 Task: Check the percentage active listings of mountain view in the last 3 years.
Action: Mouse moved to (667, 155)
Screenshot: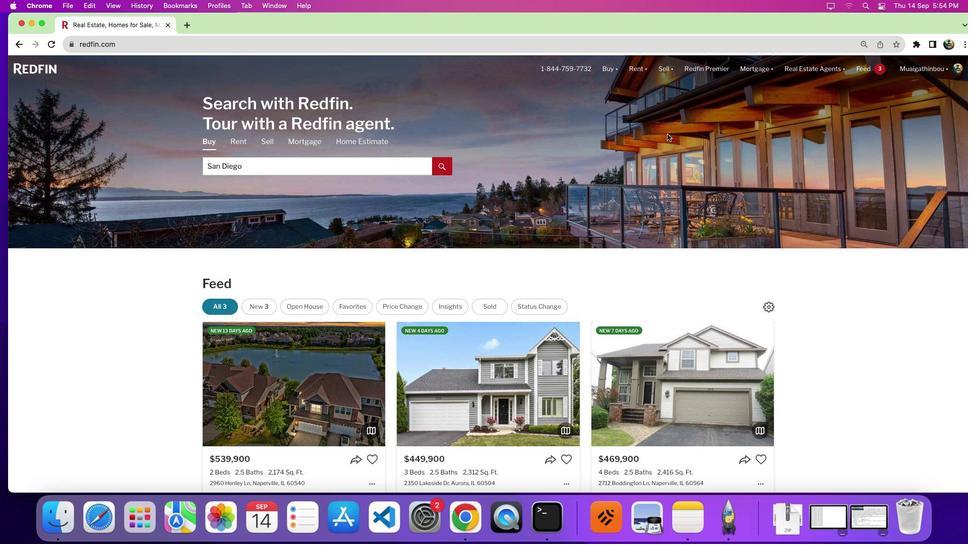 
Action: Mouse pressed left at (667, 155)
Screenshot: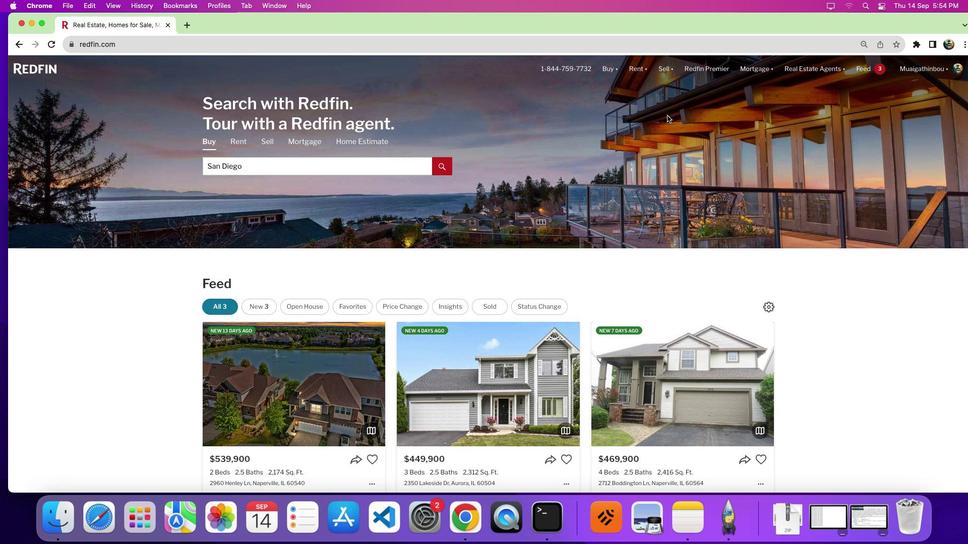 
Action: Mouse moved to (780, 171)
Screenshot: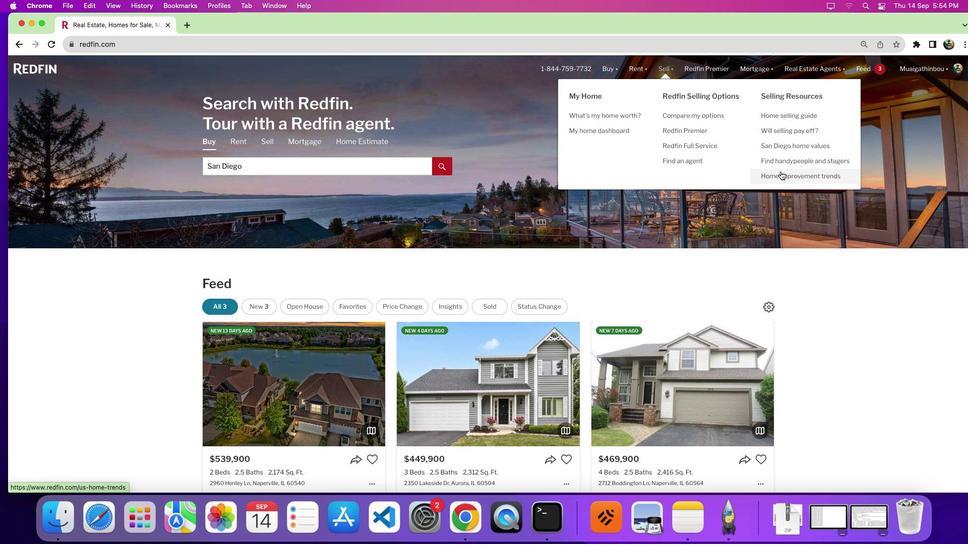 
Action: Mouse pressed left at (780, 171)
Screenshot: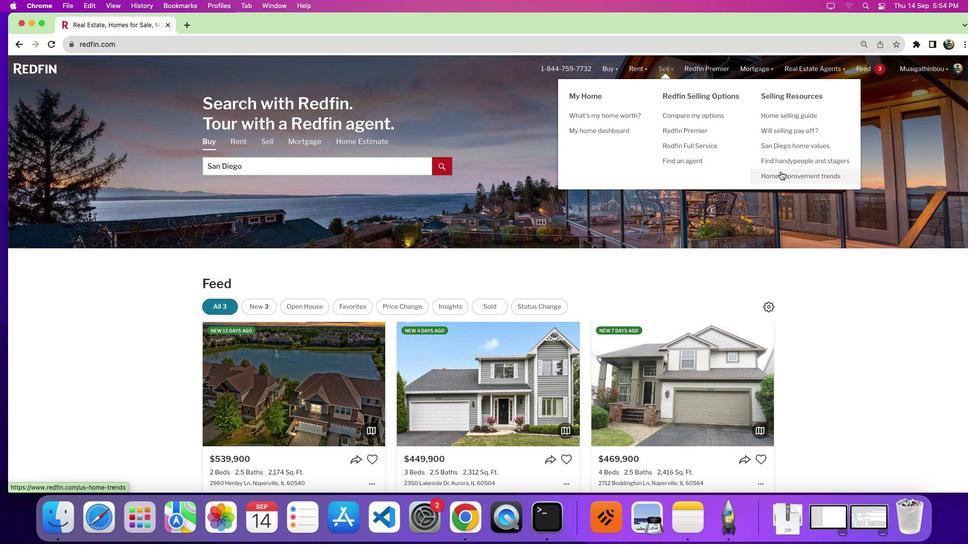 
Action: Mouse moved to (583, 261)
Screenshot: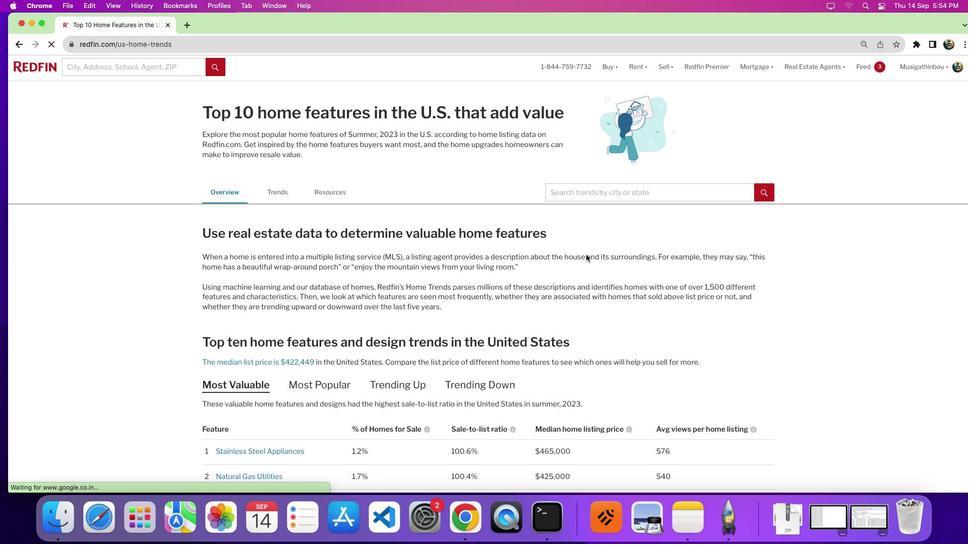 
Action: Mouse scrolled (583, 261) with delta (0, 0)
Screenshot: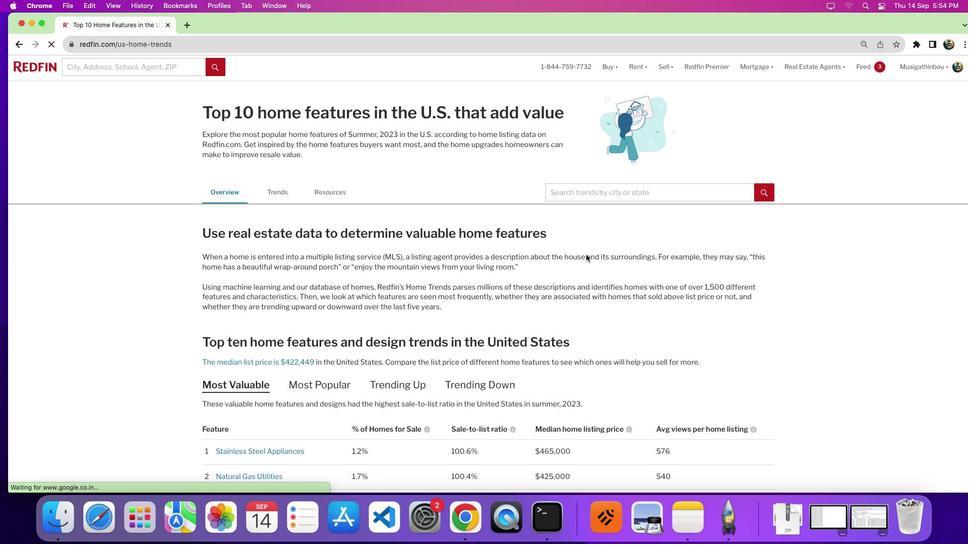 
Action: Mouse moved to (584, 257)
Screenshot: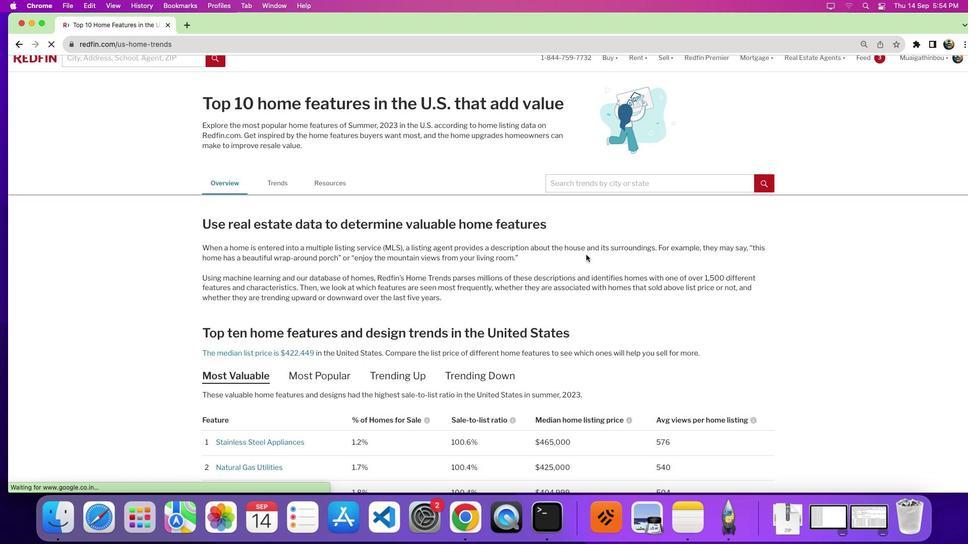 
Action: Mouse scrolled (584, 257) with delta (0, 0)
Screenshot: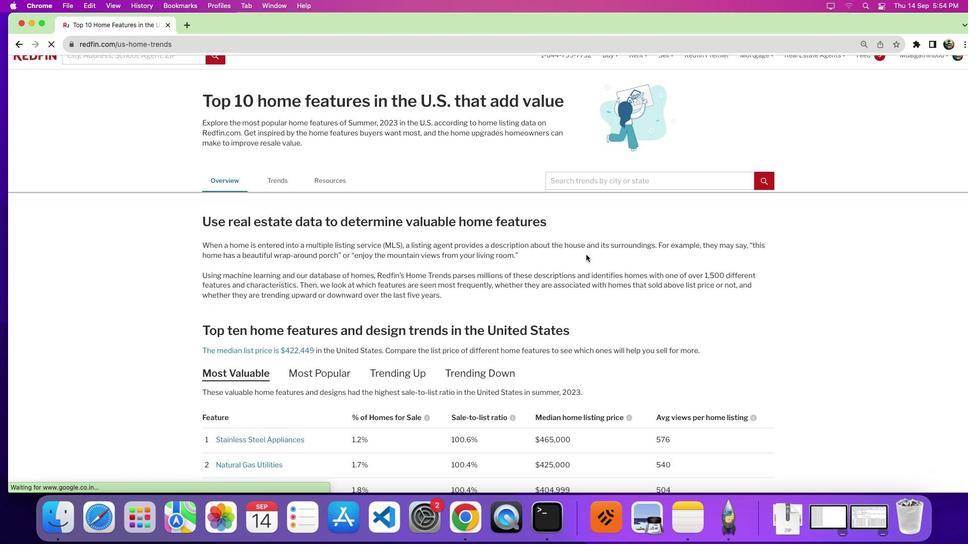 
Action: Mouse moved to (585, 255)
Screenshot: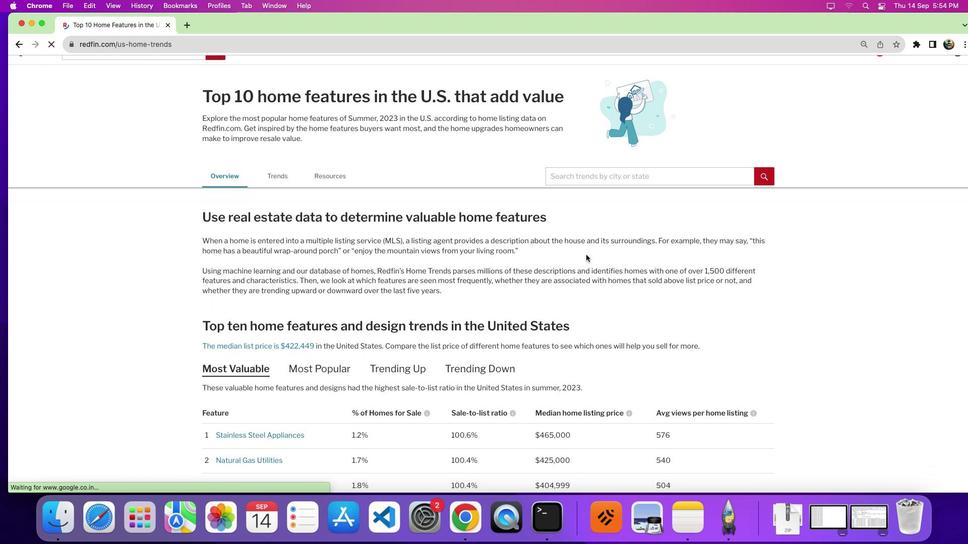 
Action: Mouse scrolled (585, 255) with delta (0, 0)
Screenshot: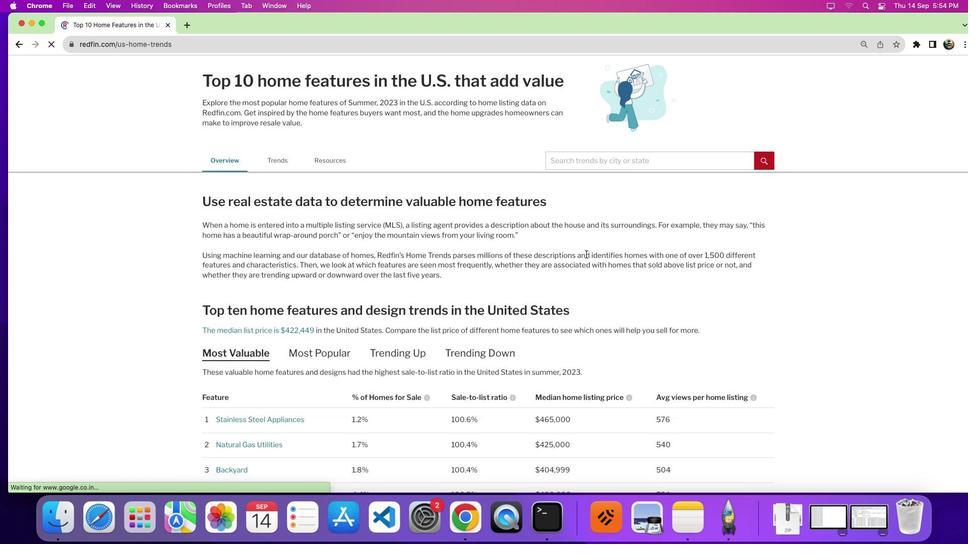
Action: Mouse scrolled (585, 255) with delta (0, 0)
Screenshot: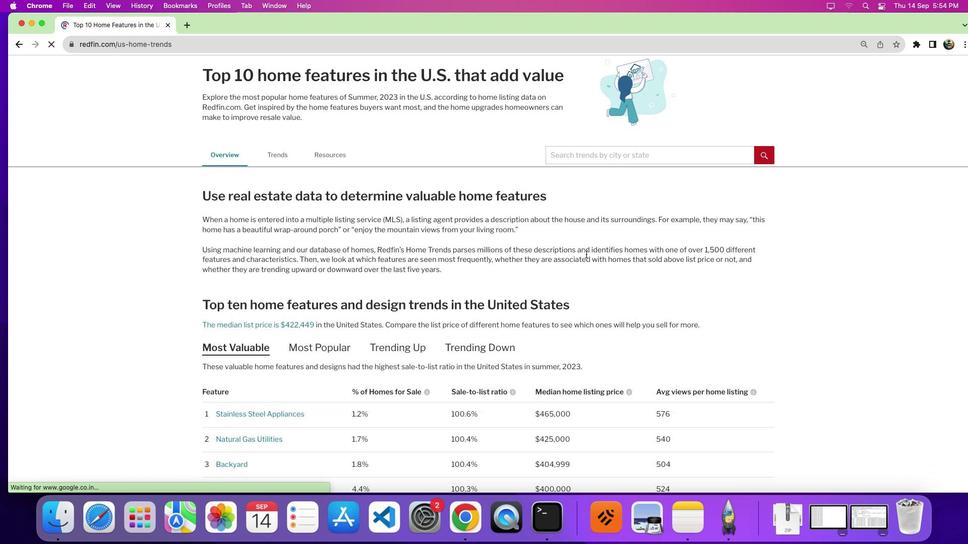 
Action: Mouse moved to (586, 254)
Screenshot: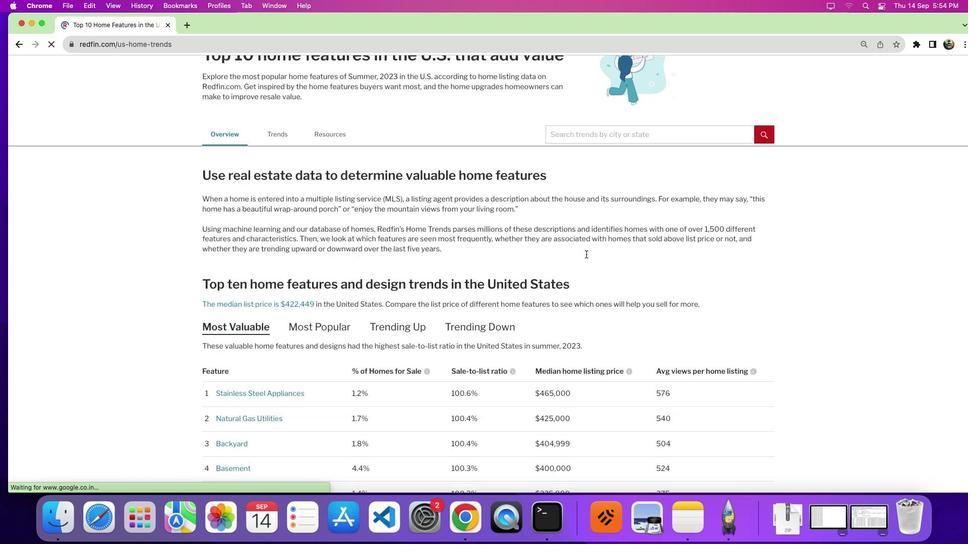 
Action: Mouse scrolled (586, 254) with delta (0, -2)
Screenshot: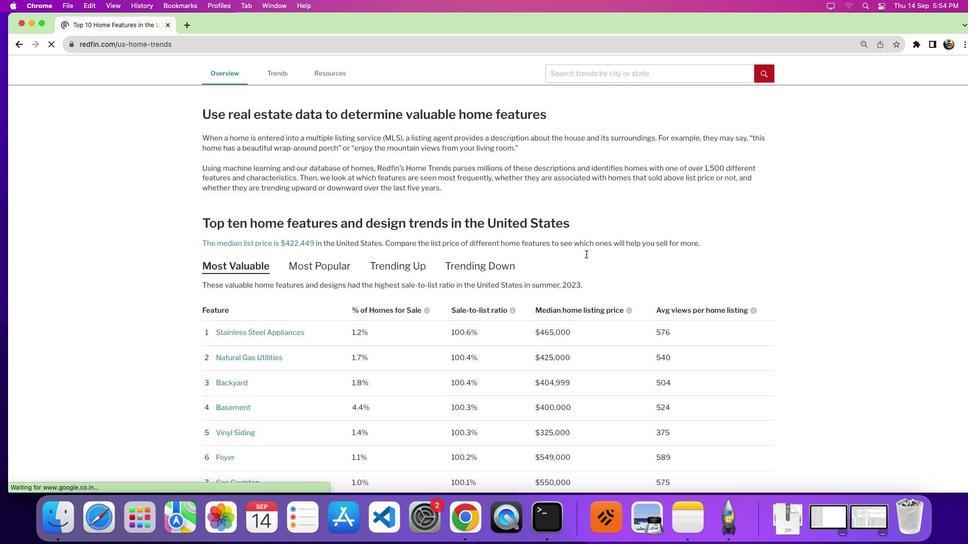 
Action: Mouse scrolled (586, 254) with delta (0, 0)
Screenshot: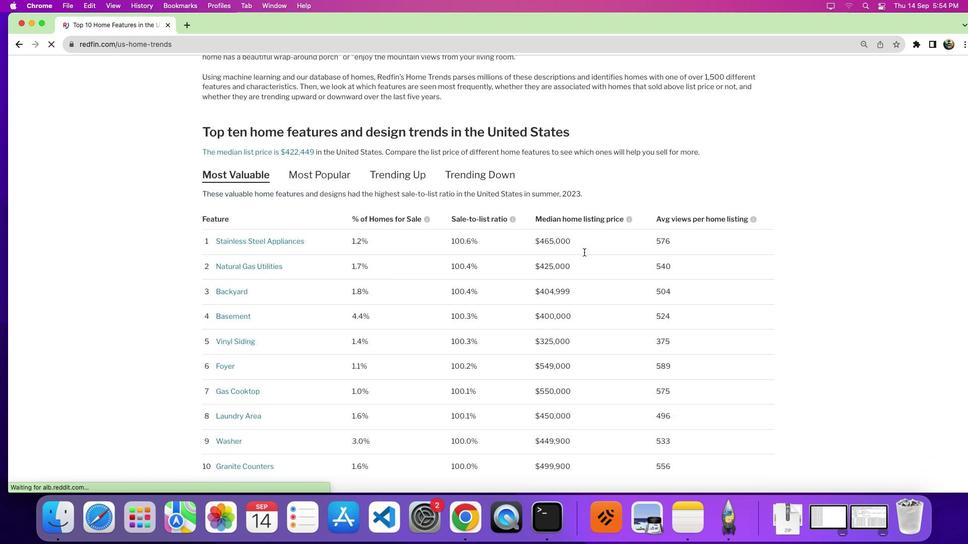 
Action: Mouse scrolled (586, 254) with delta (0, 0)
Screenshot: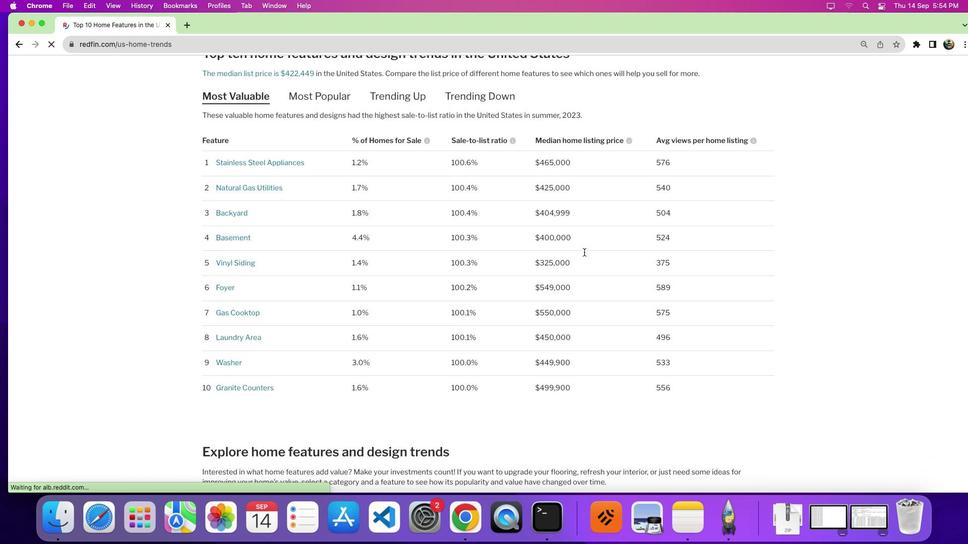
Action: Mouse moved to (585, 254)
Screenshot: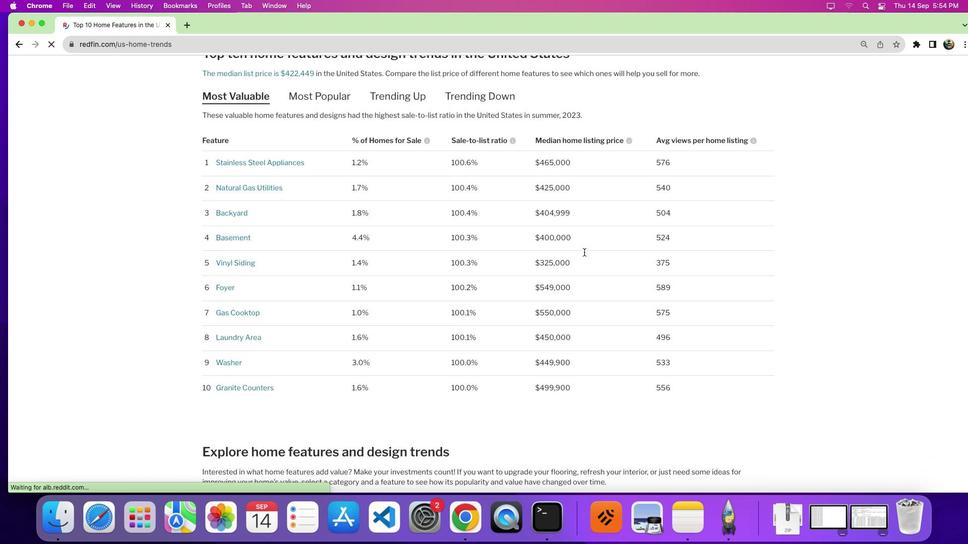 
Action: Mouse scrolled (585, 254) with delta (0, -3)
Screenshot: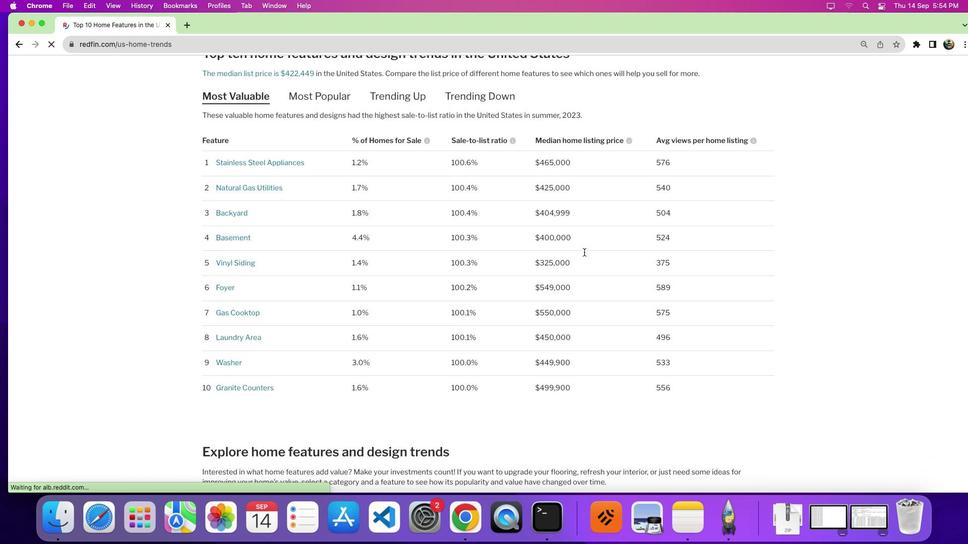 
Action: Mouse moved to (583, 252)
Screenshot: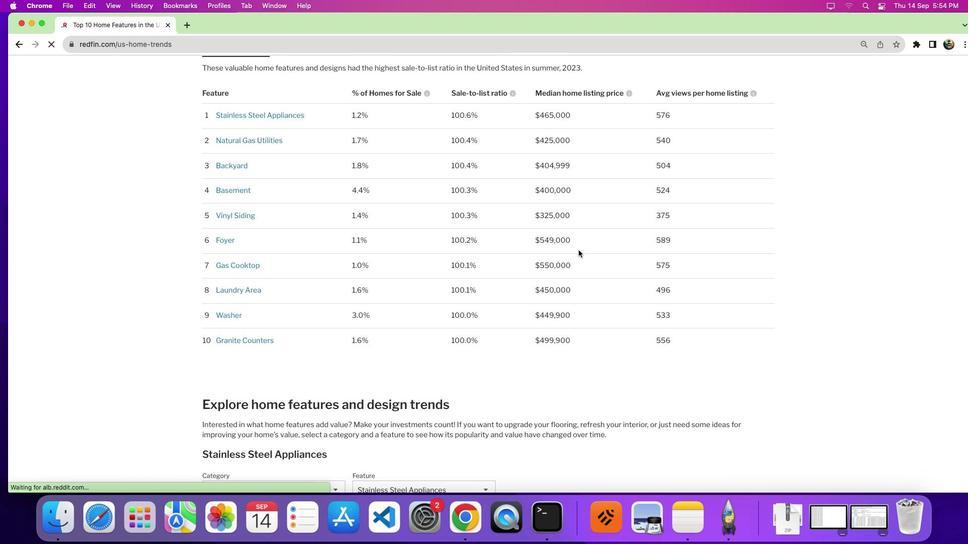 
Action: Mouse scrolled (583, 252) with delta (0, 0)
Screenshot: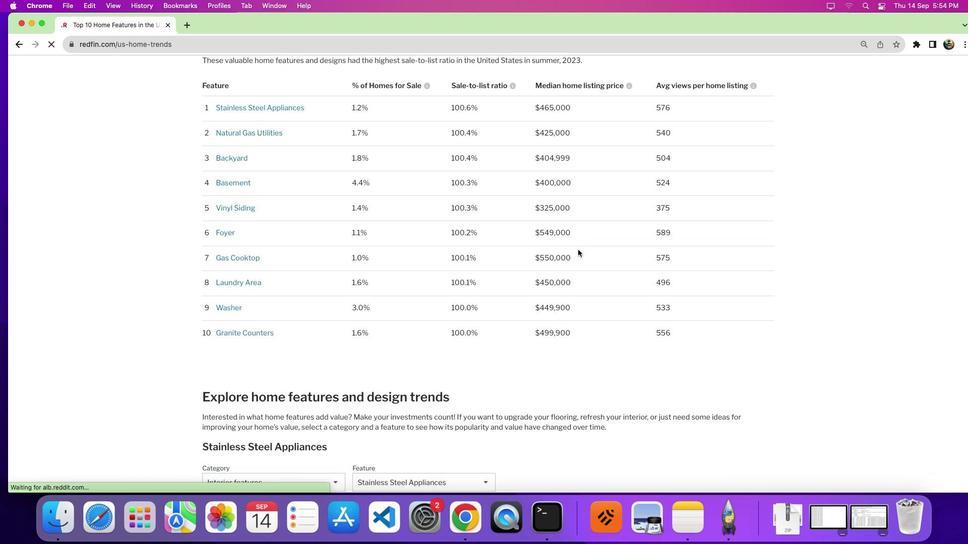 
Action: Mouse moved to (583, 251)
Screenshot: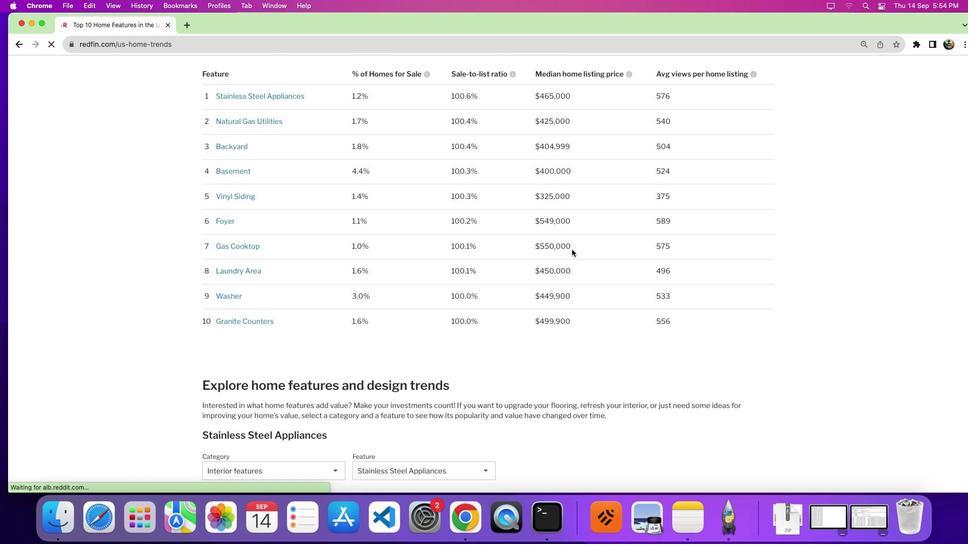 
Action: Mouse scrolled (583, 251) with delta (0, 0)
Screenshot: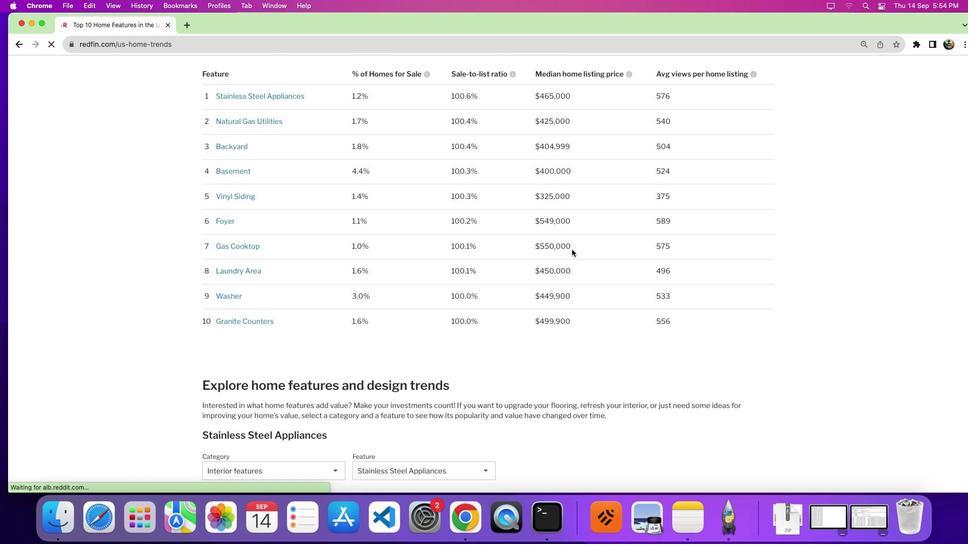 
Action: Mouse moved to (578, 250)
Screenshot: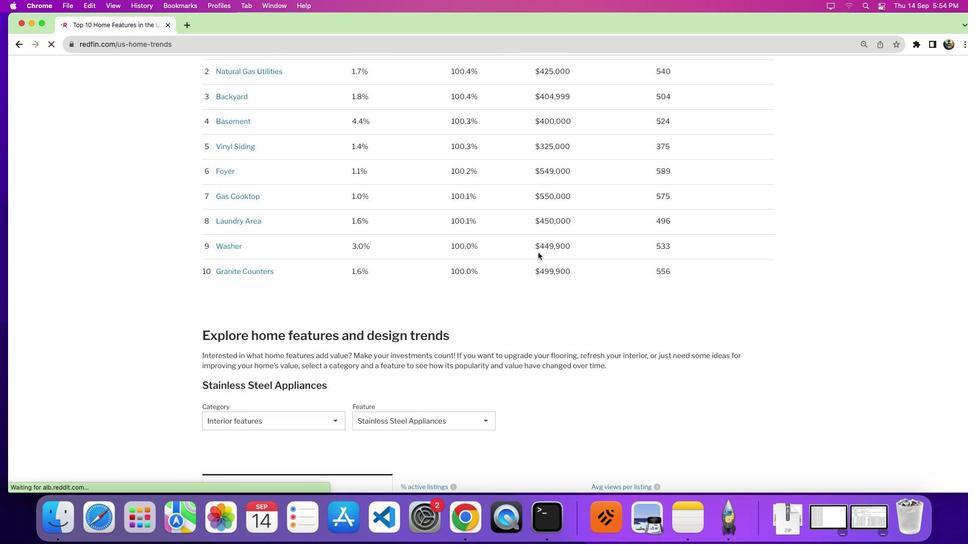 
Action: Mouse scrolled (578, 250) with delta (0, -1)
Screenshot: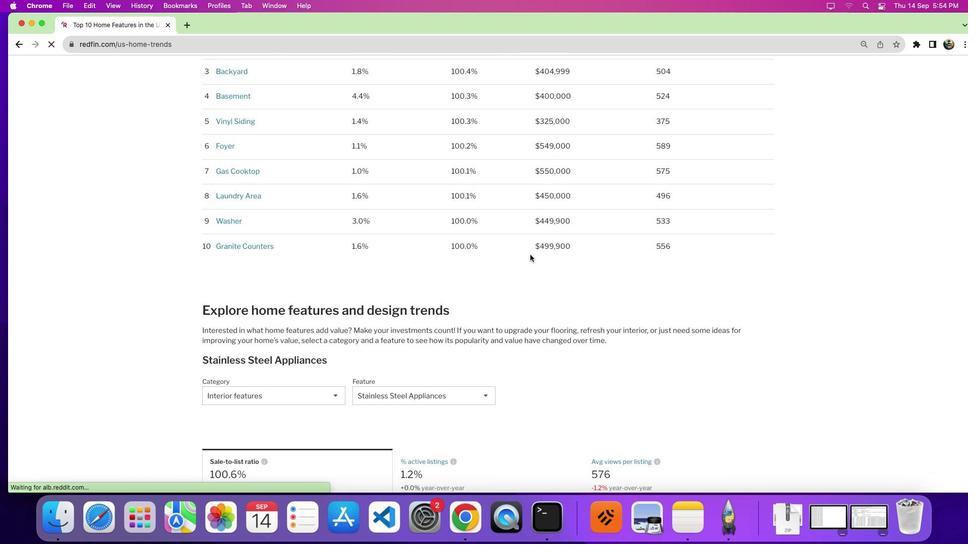 
Action: Mouse moved to (520, 257)
Screenshot: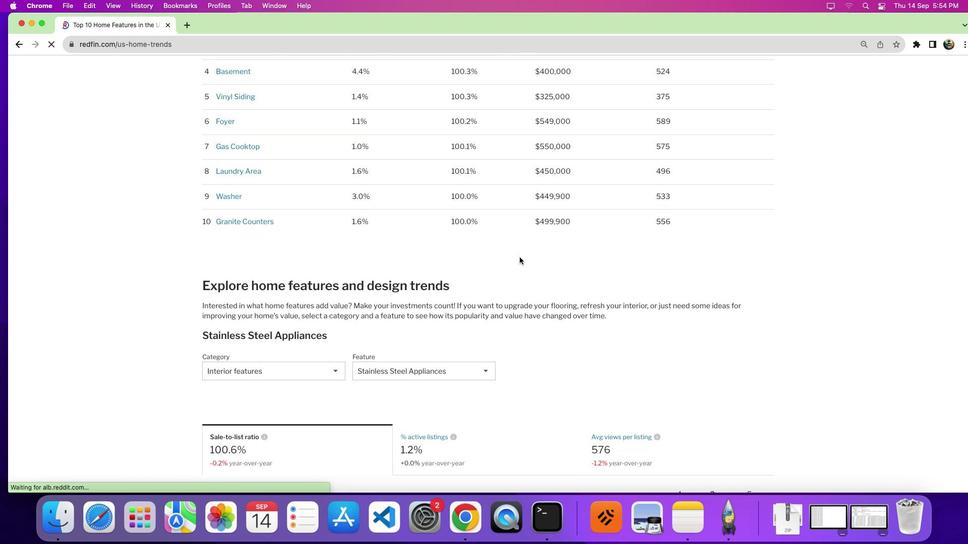 
Action: Mouse scrolled (520, 257) with delta (0, 0)
Screenshot: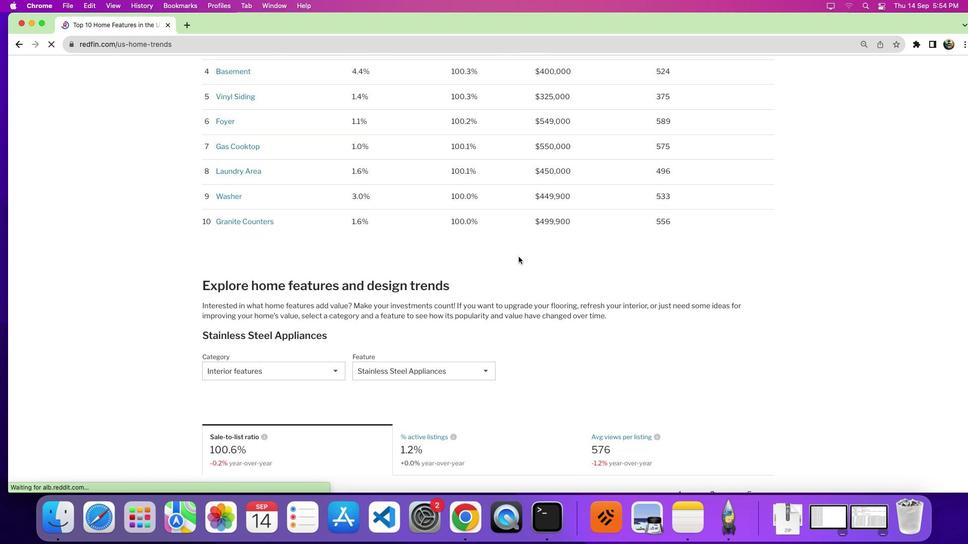 
Action: Mouse scrolled (520, 257) with delta (0, 0)
Screenshot: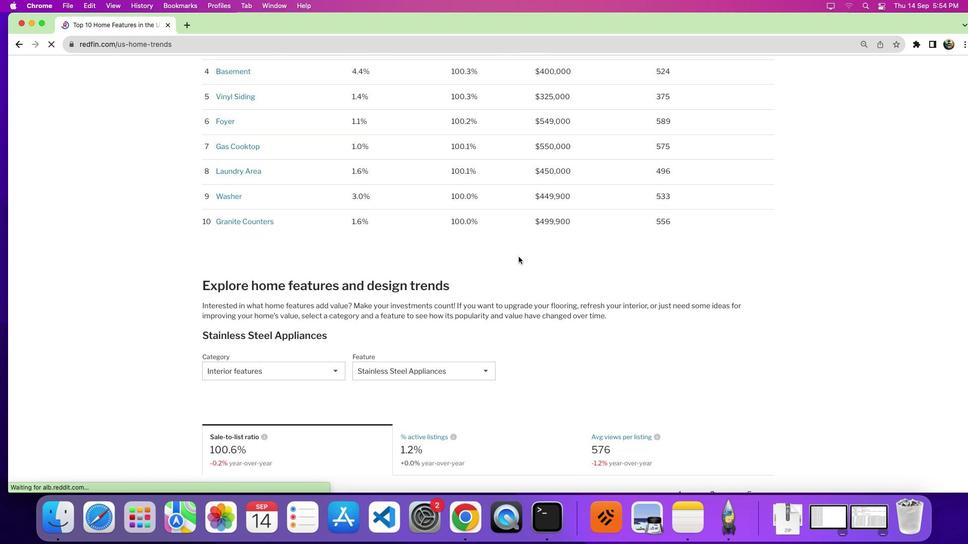 
Action: Mouse moved to (520, 257)
Screenshot: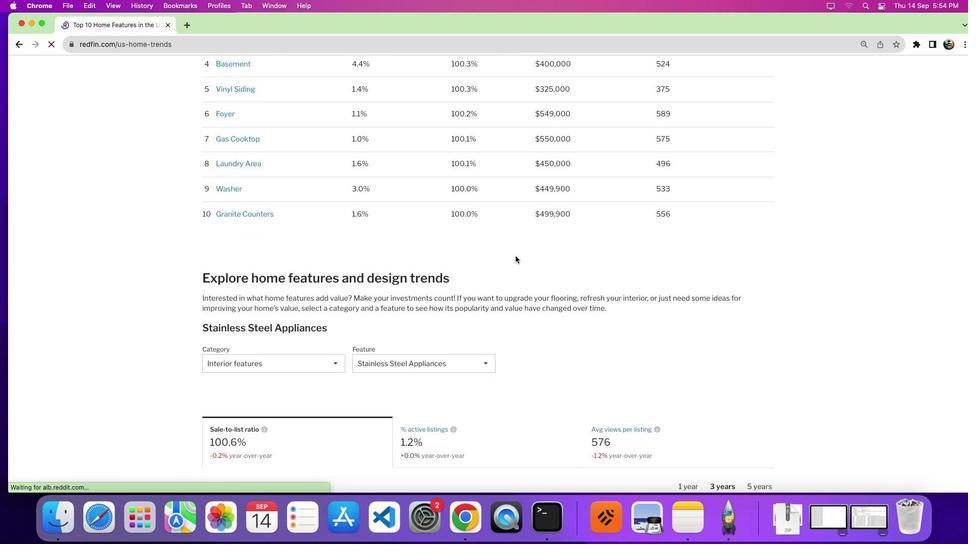 
Action: Mouse scrolled (520, 257) with delta (0, -2)
Screenshot: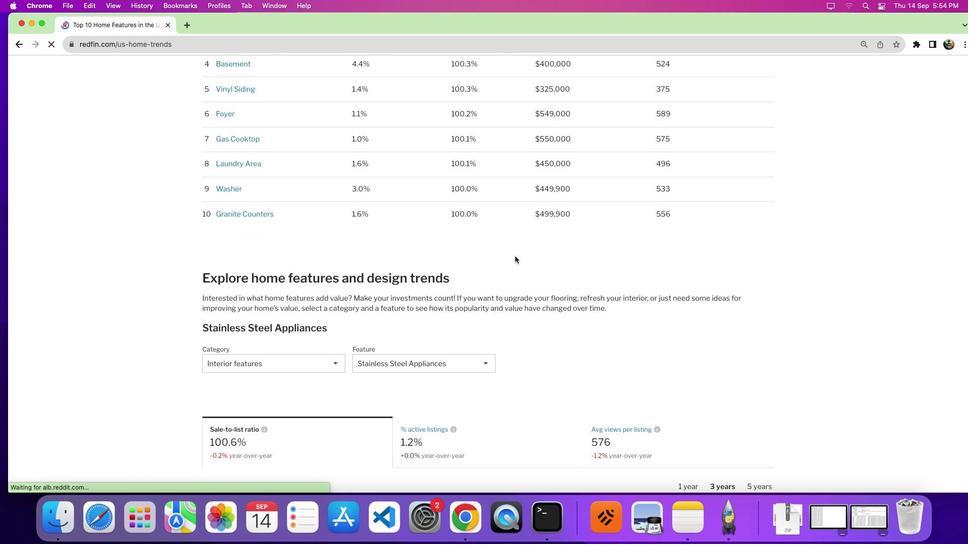
Action: Mouse moved to (312, 230)
Screenshot: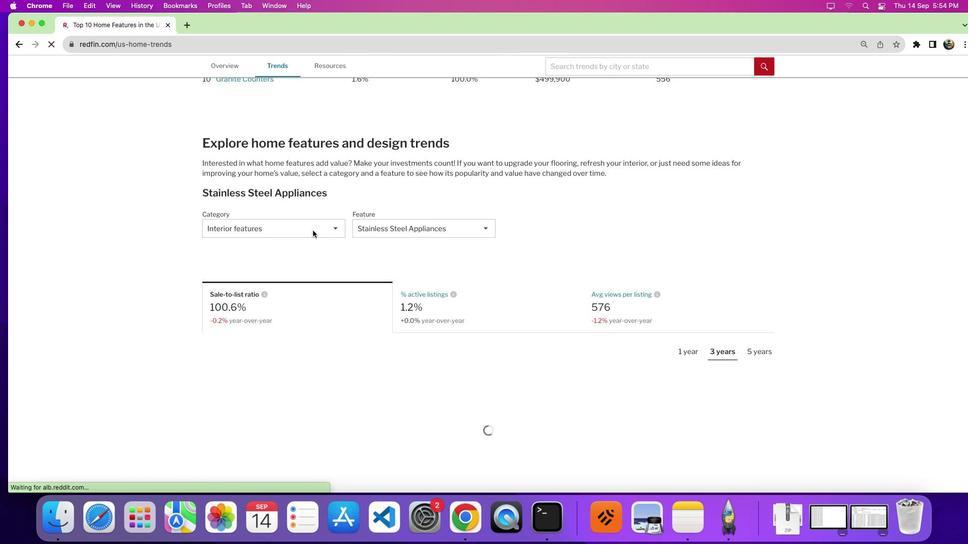 
Action: Mouse pressed left at (312, 230)
Screenshot: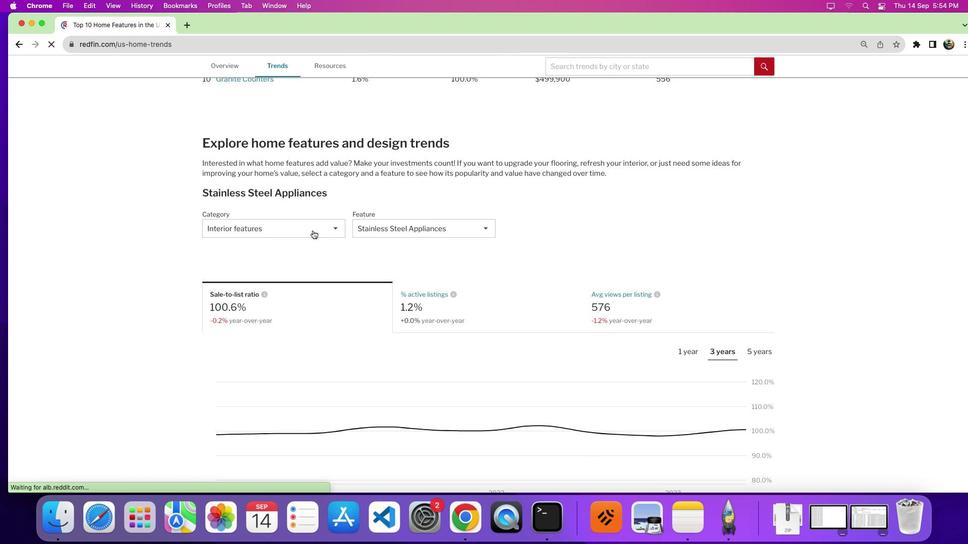 
Action: Mouse moved to (314, 244)
Screenshot: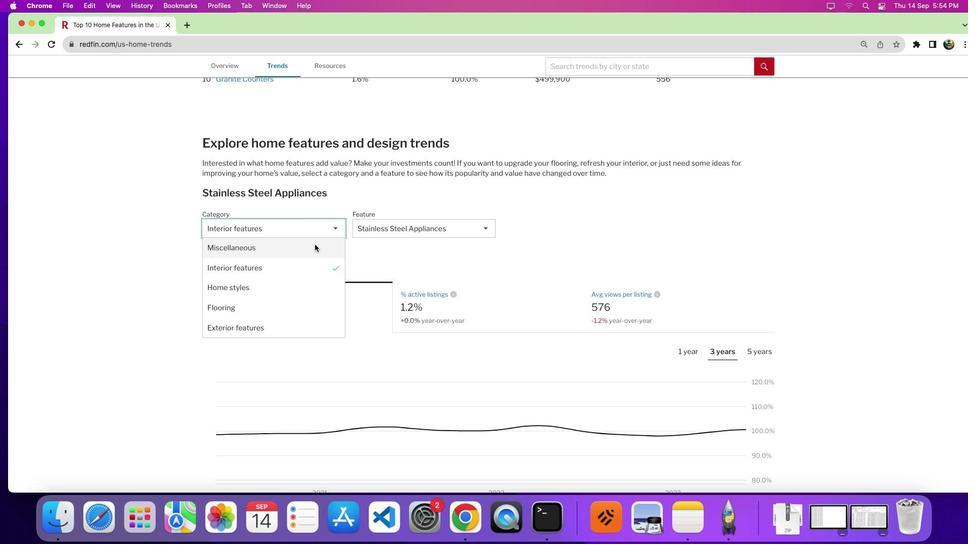 
Action: Mouse pressed left at (314, 244)
Screenshot: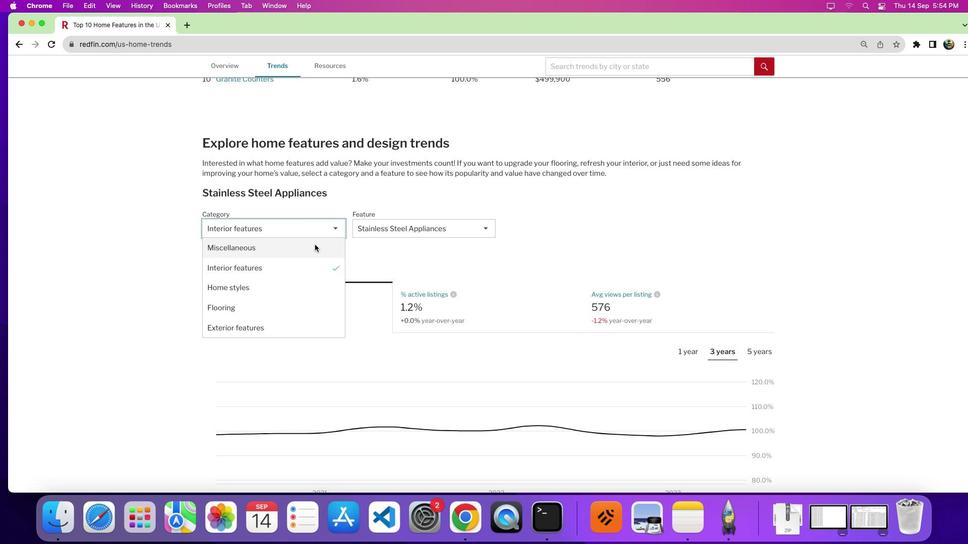 
Action: Mouse moved to (382, 226)
Screenshot: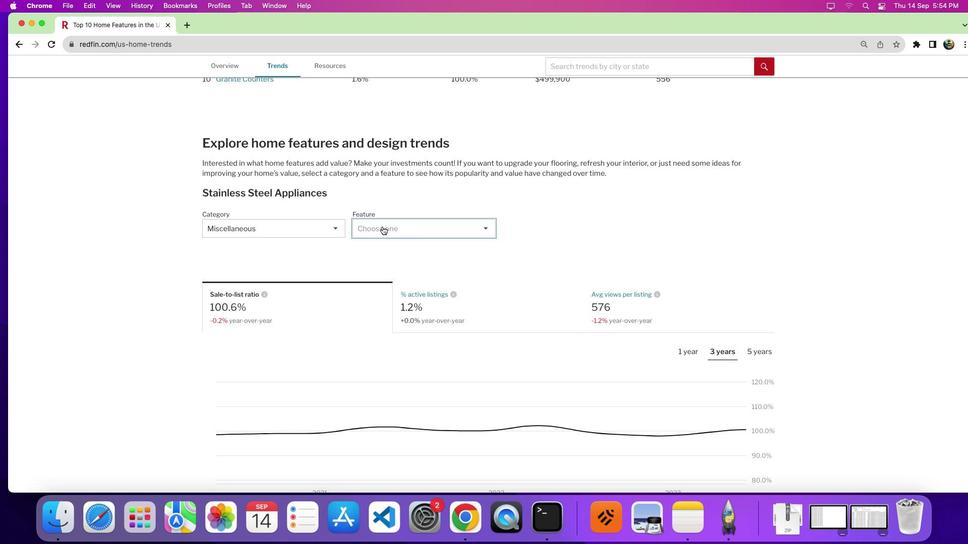 
Action: Mouse pressed left at (382, 226)
Screenshot: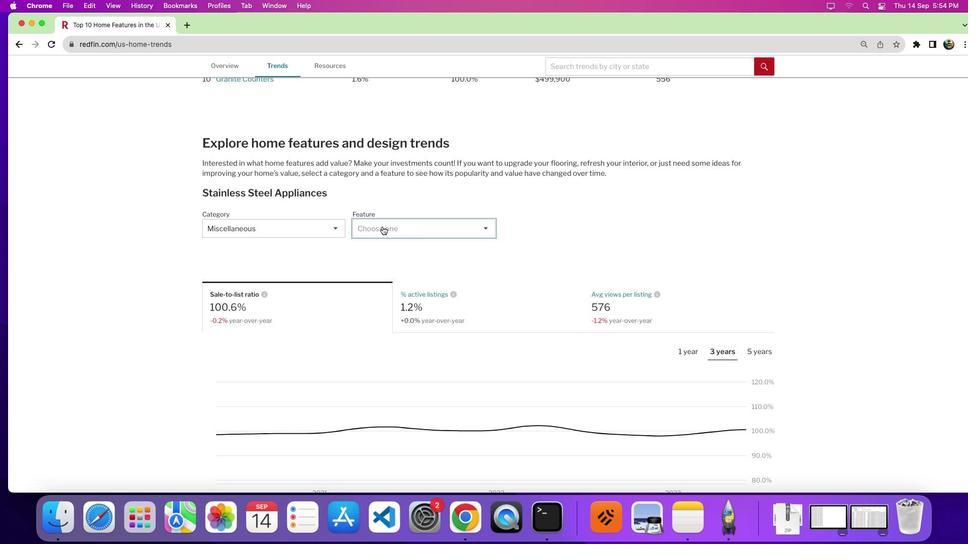 
Action: Mouse moved to (418, 305)
Screenshot: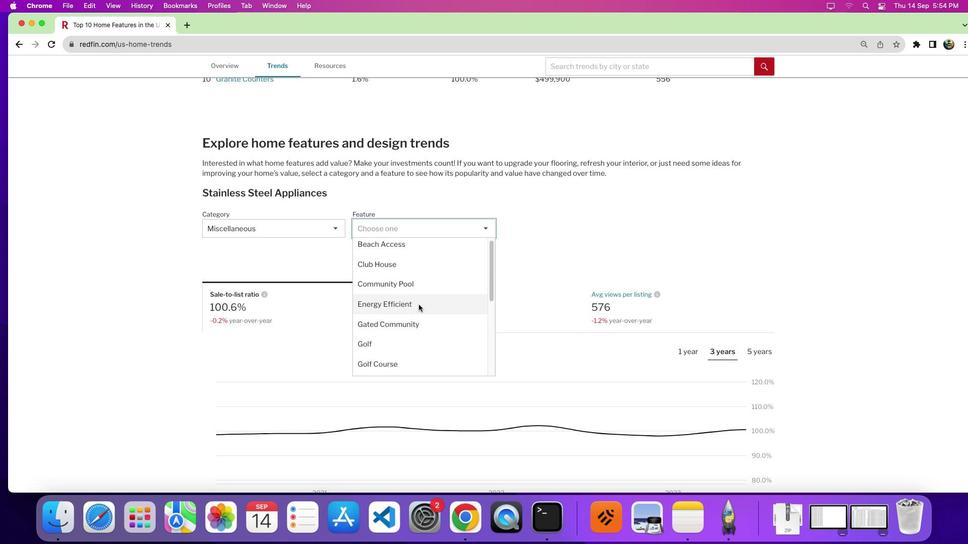 
Action: Mouse scrolled (418, 305) with delta (0, 0)
Screenshot: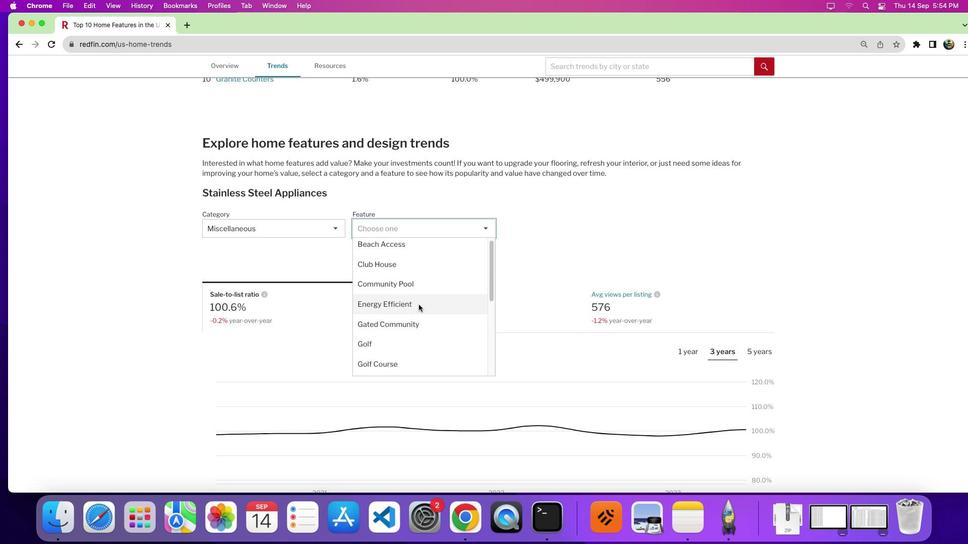 
Action: Mouse scrolled (418, 305) with delta (0, 0)
Screenshot: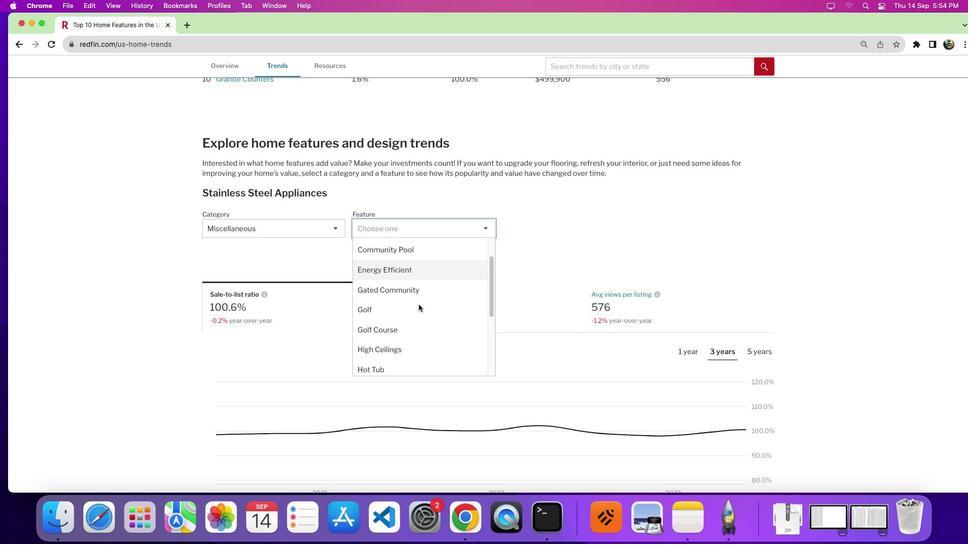 
Action: Mouse moved to (418, 304)
Screenshot: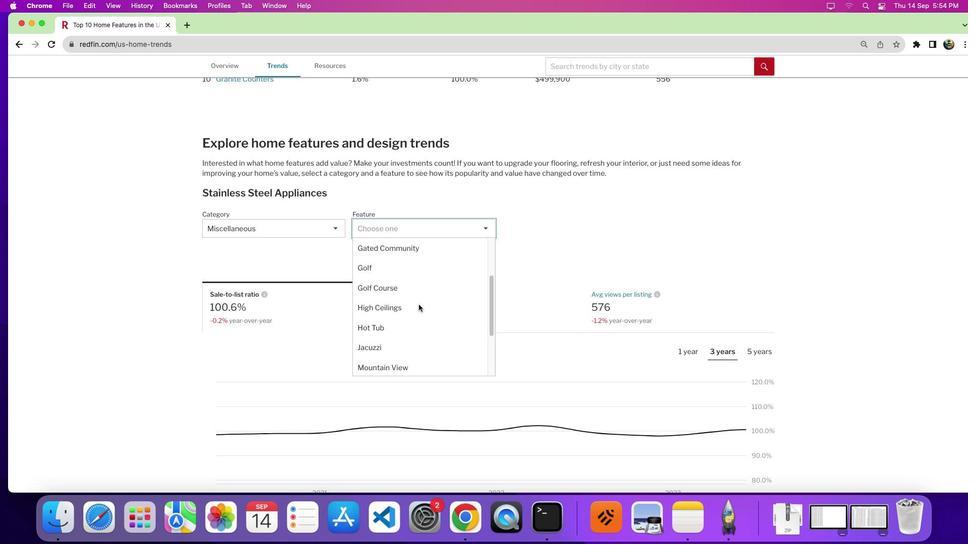 
Action: Mouse scrolled (418, 304) with delta (0, -2)
Screenshot: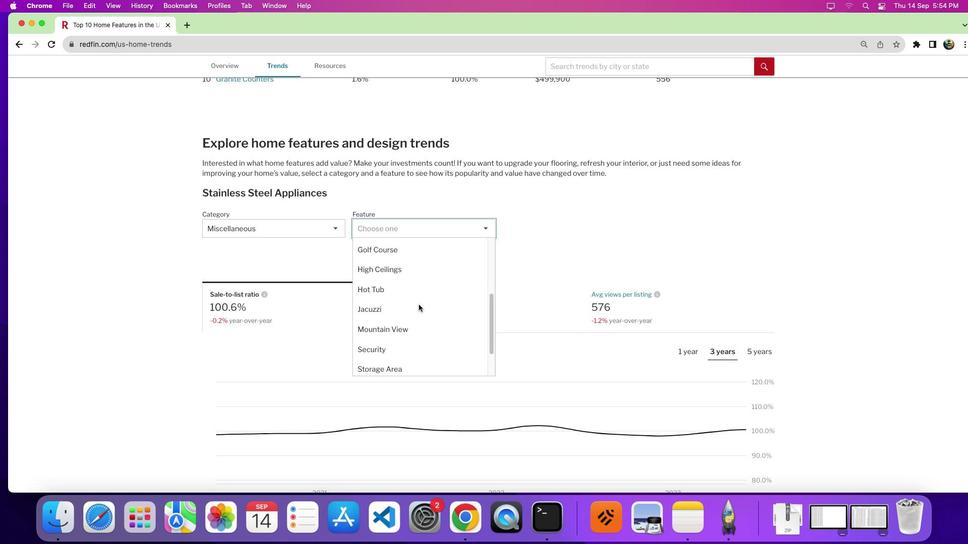 
Action: Mouse moved to (421, 304)
Screenshot: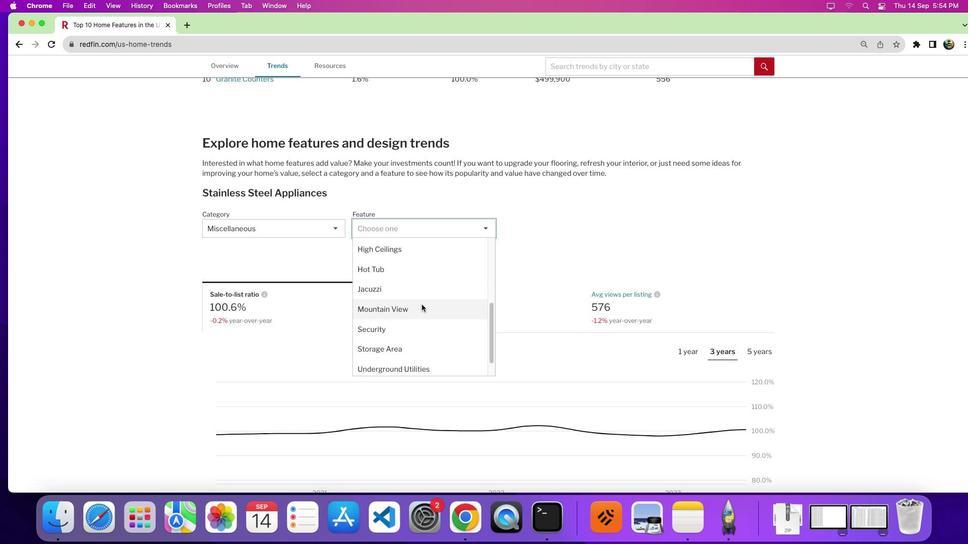 
Action: Mouse scrolled (421, 304) with delta (0, 0)
Screenshot: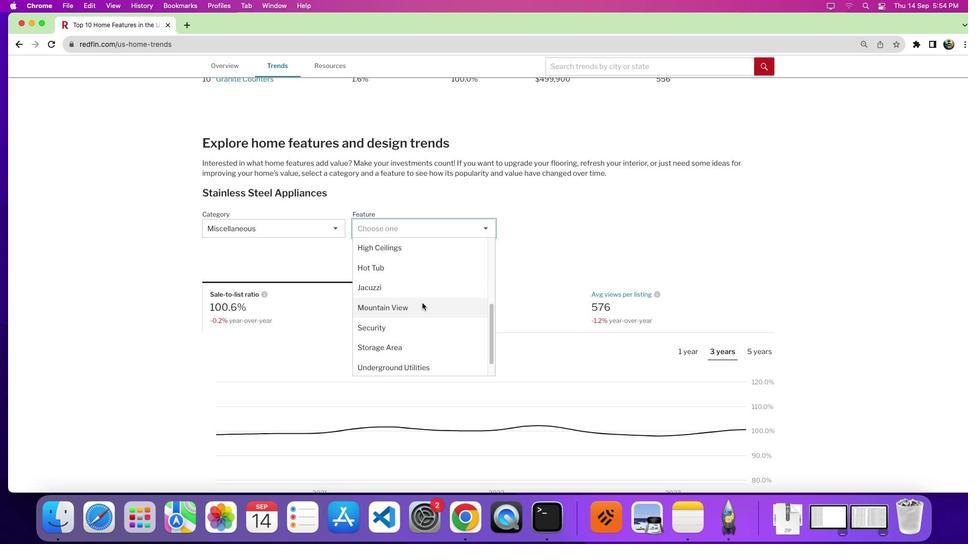 
Action: Mouse moved to (422, 300)
Screenshot: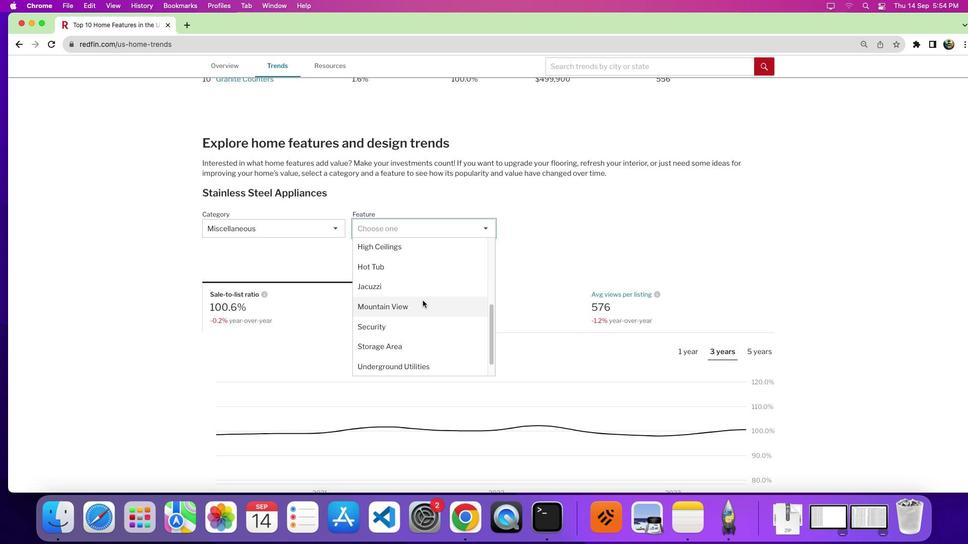 
Action: Mouse scrolled (422, 300) with delta (0, 0)
Screenshot: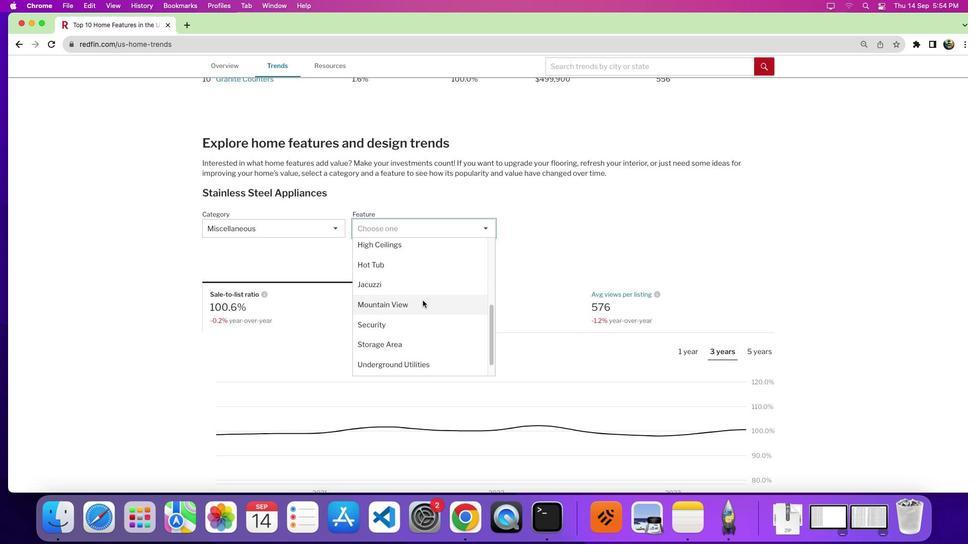 
Action: Mouse scrolled (422, 300) with delta (0, 0)
Screenshot: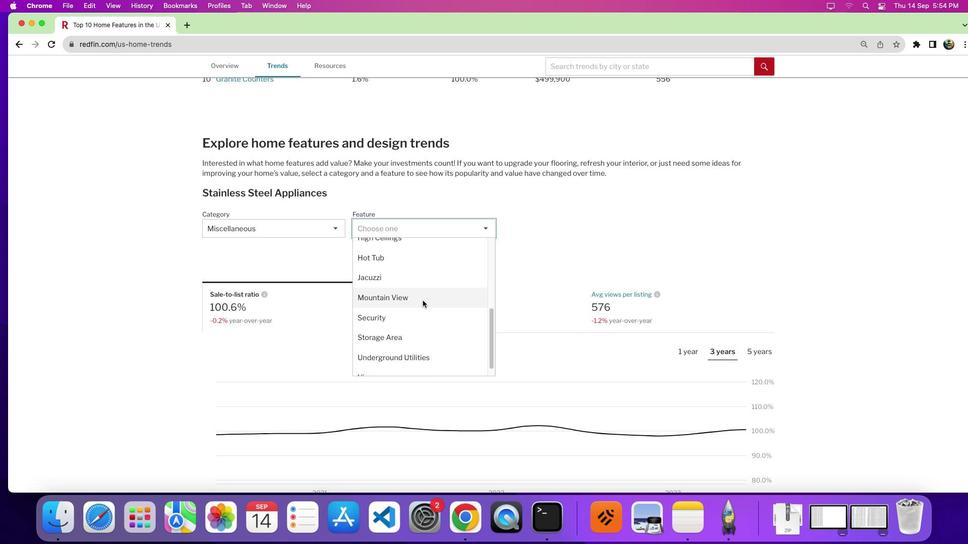 
Action: Mouse moved to (423, 299)
Screenshot: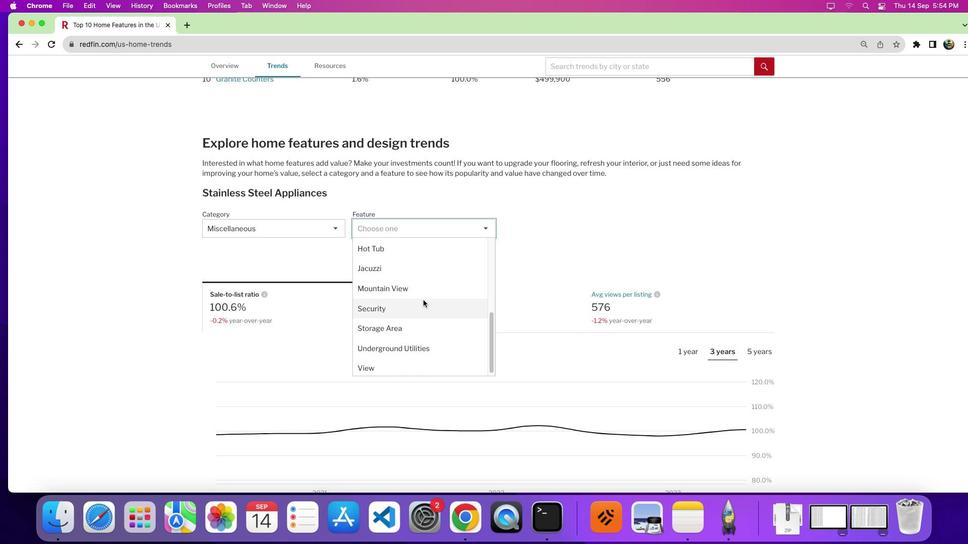 
Action: Mouse scrolled (423, 299) with delta (0, 0)
Screenshot: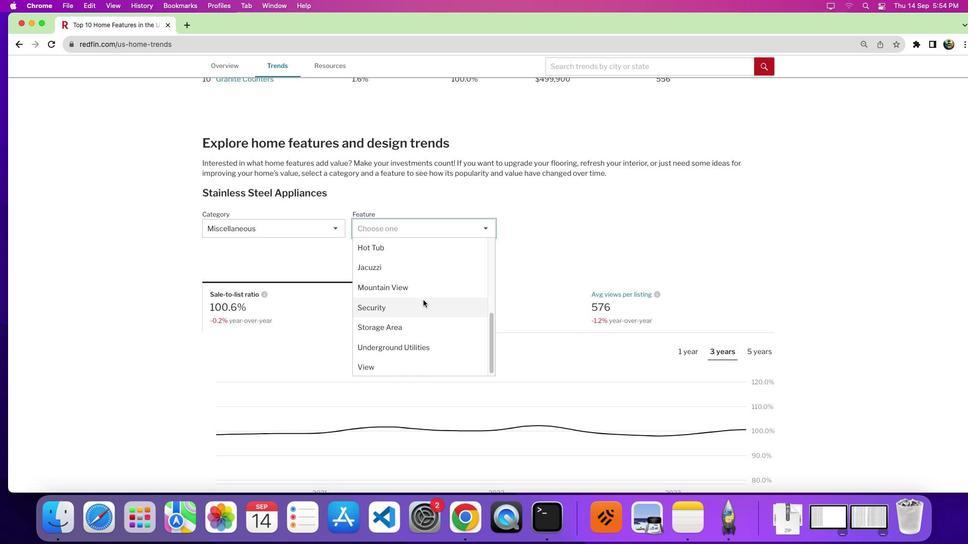 
Action: Mouse scrolled (423, 299) with delta (0, 0)
Screenshot: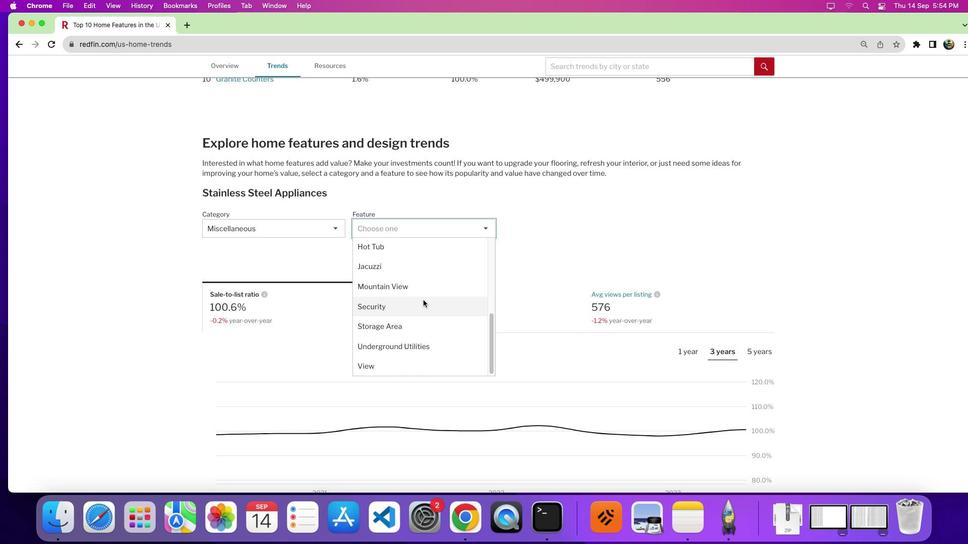 
Action: Mouse scrolled (423, 299) with delta (0, 0)
Screenshot: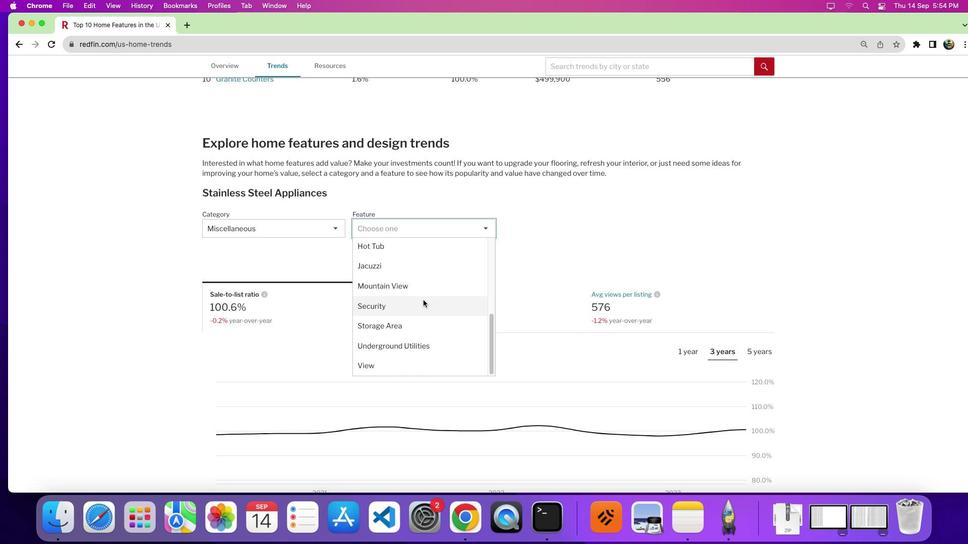 
Action: Mouse scrolled (423, 299) with delta (0, 0)
Screenshot: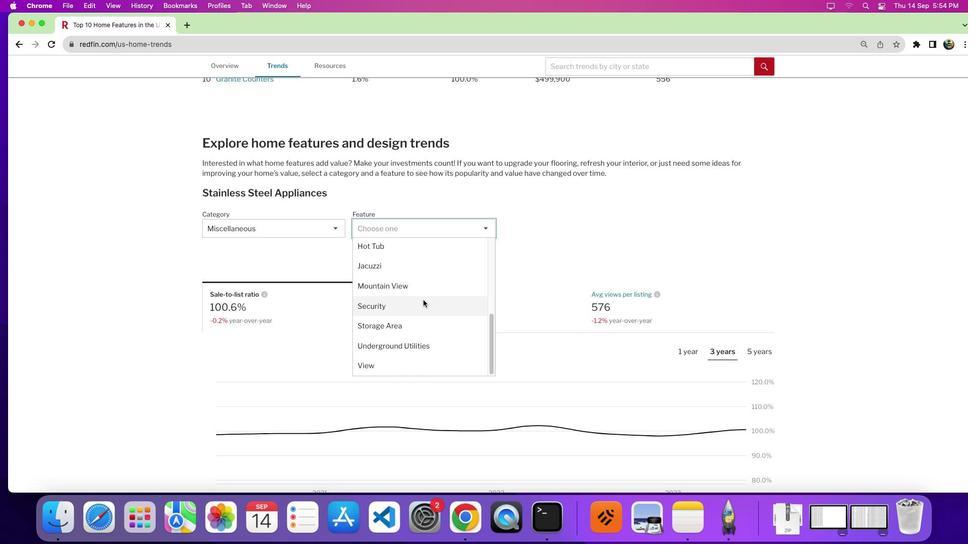 
Action: Mouse moved to (426, 301)
Screenshot: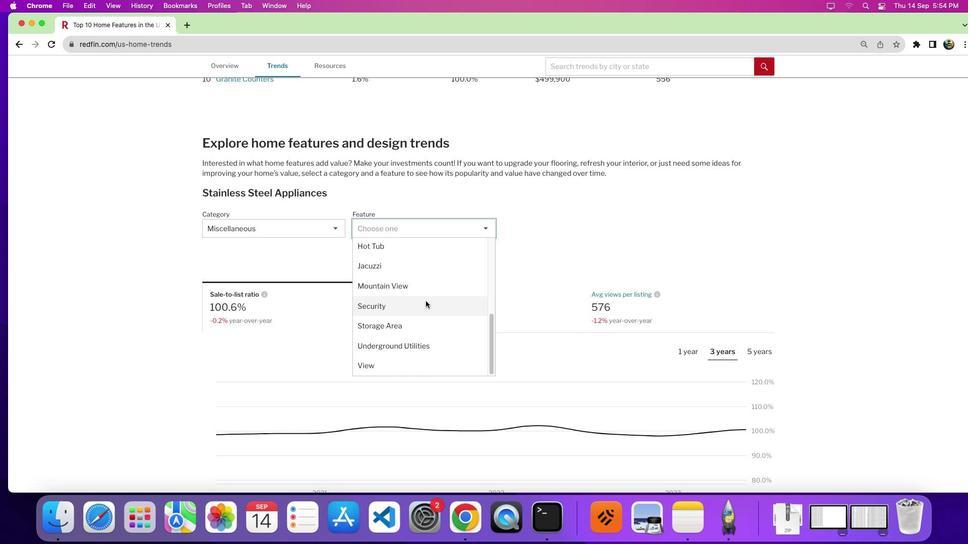 
Action: Mouse scrolled (426, 301) with delta (0, 0)
Screenshot: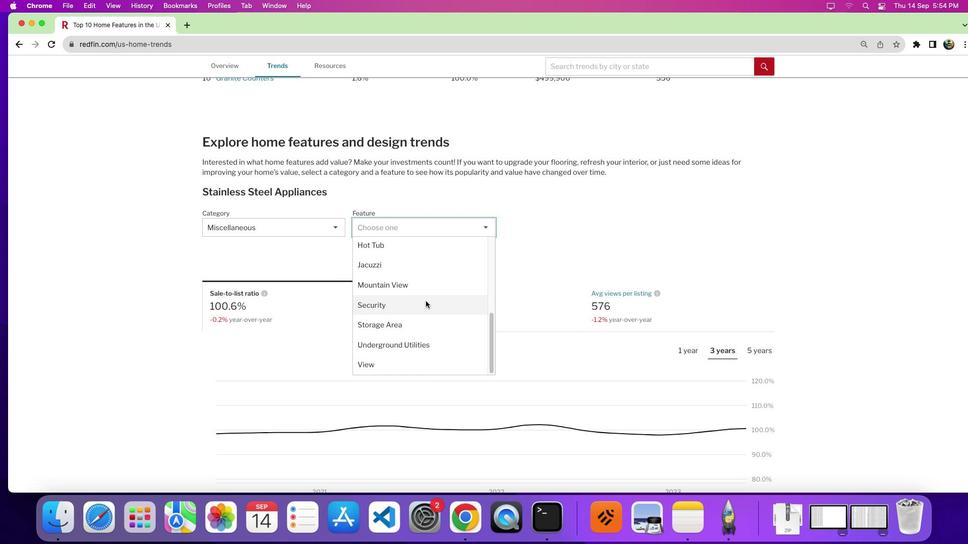 
Action: Mouse moved to (416, 322)
Screenshot: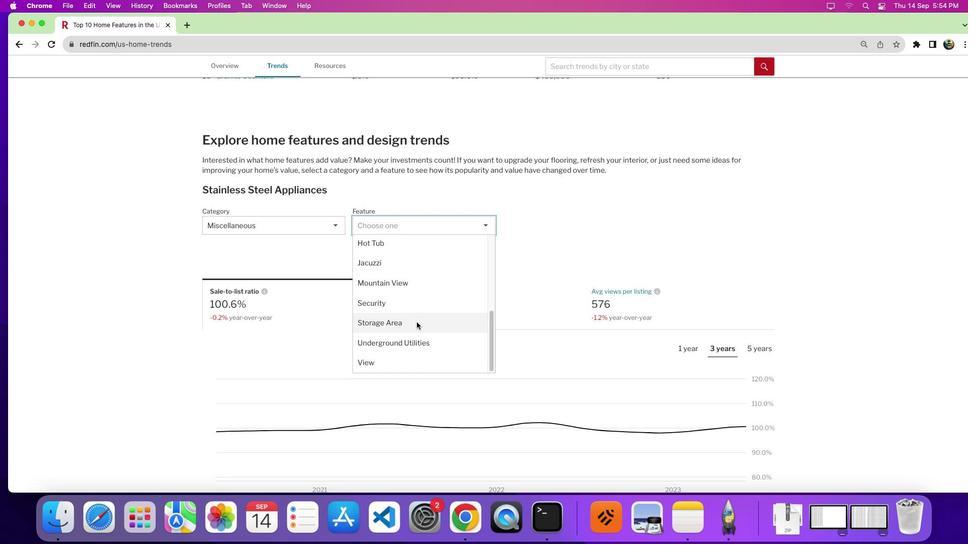 
Action: Mouse scrolled (416, 322) with delta (0, 0)
Screenshot: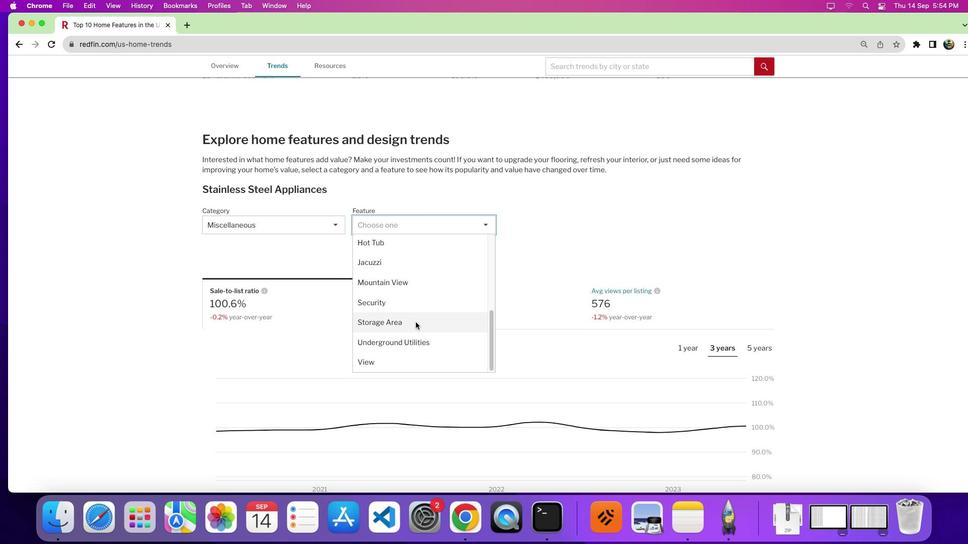 
Action: Mouse moved to (405, 287)
Screenshot: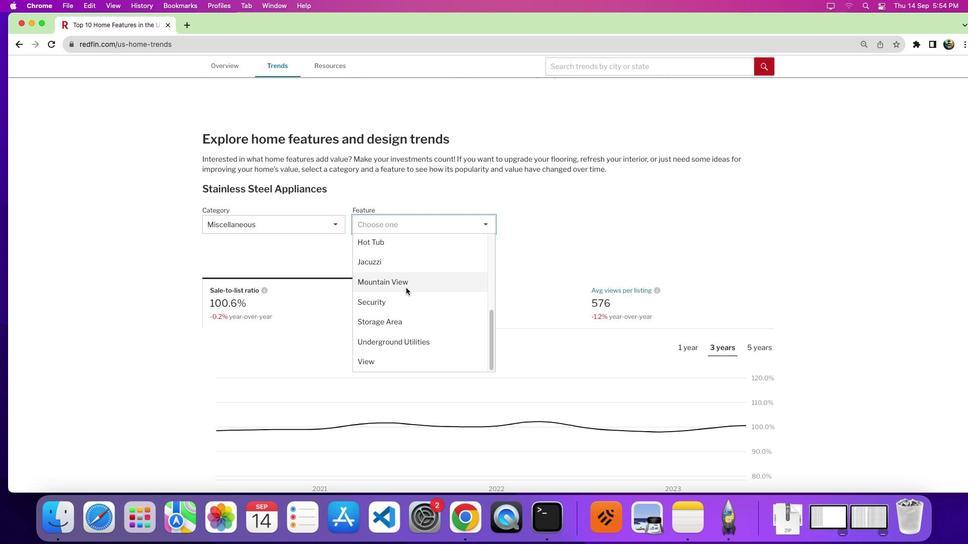
Action: Mouse pressed left at (405, 287)
Screenshot: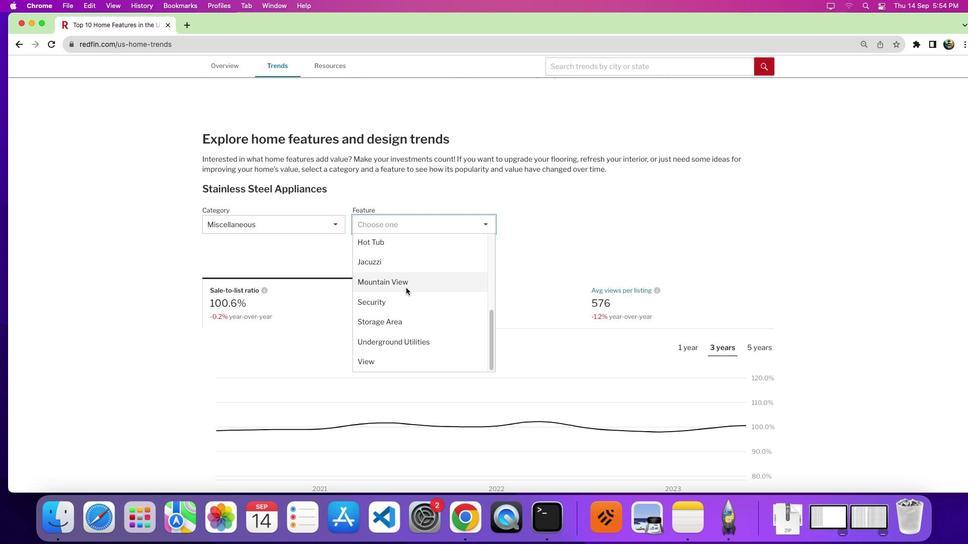 
Action: Mouse moved to (436, 291)
Screenshot: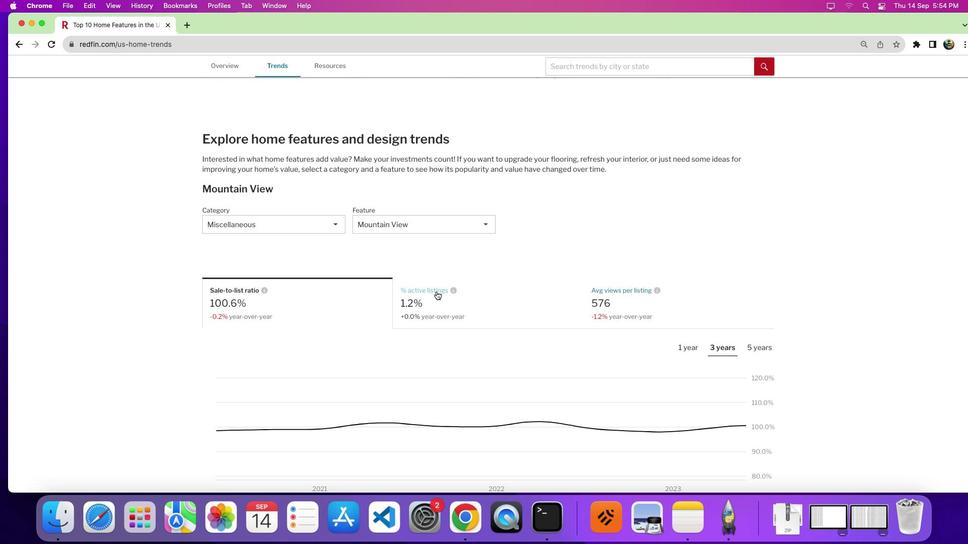 
Action: Mouse pressed left at (436, 291)
Screenshot: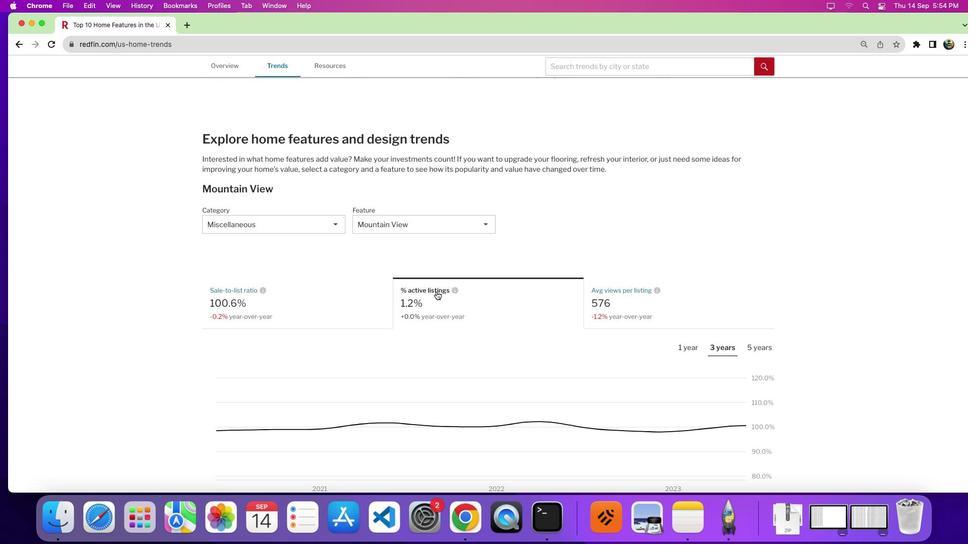 
Action: Mouse moved to (558, 306)
Screenshot: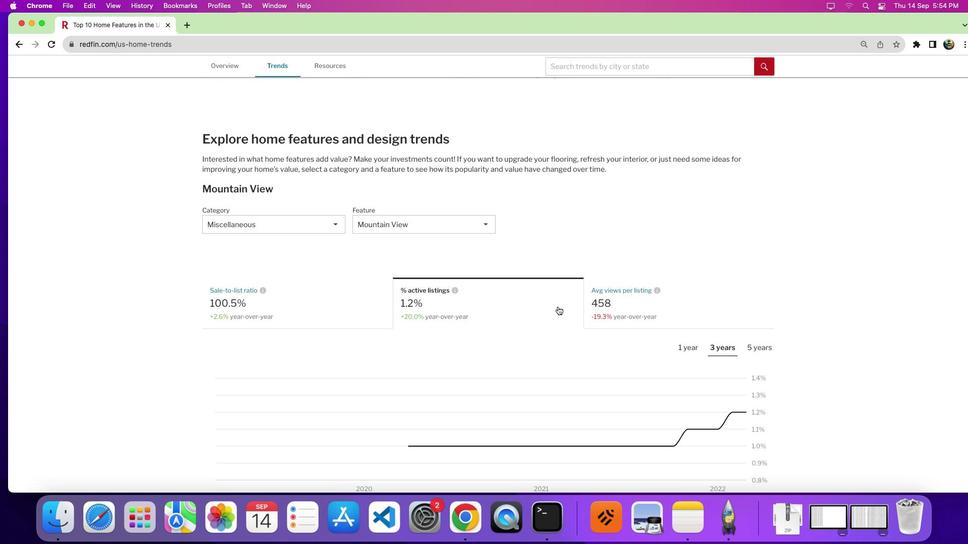 
Action: Mouse scrolled (558, 306) with delta (0, 0)
Screenshot: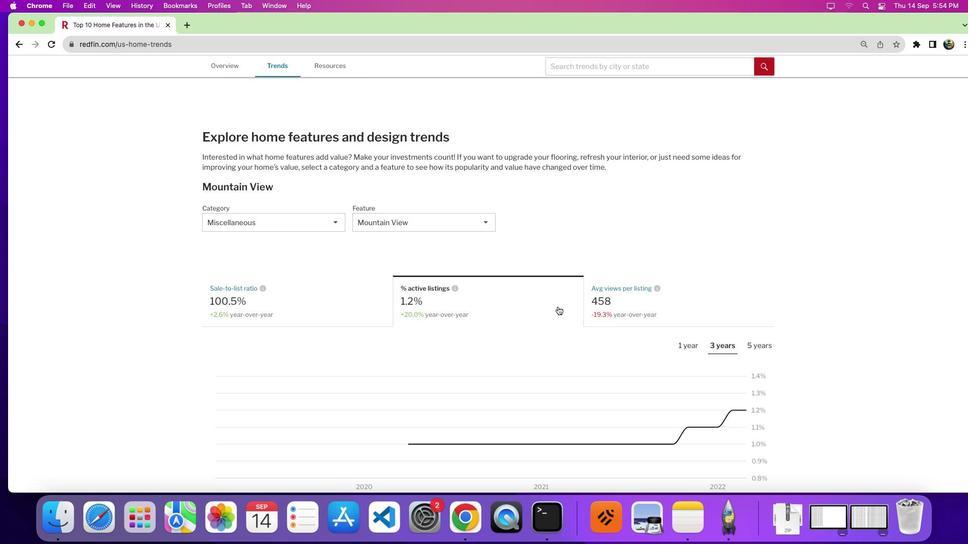 
Action: Mouse scrolled (558, 306) with delta (0, 0)
Screenshot: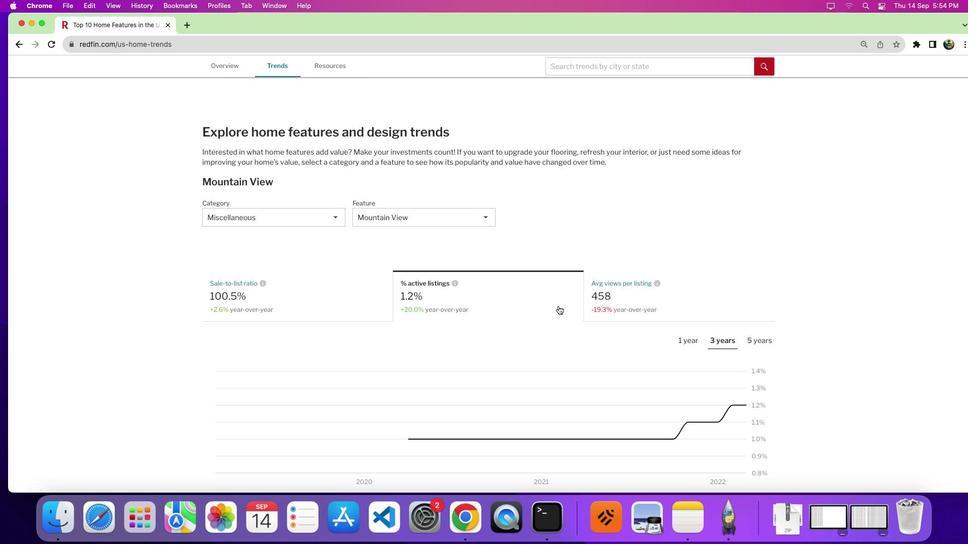
Action: Mouse moved to (558, 306)
Screenshot: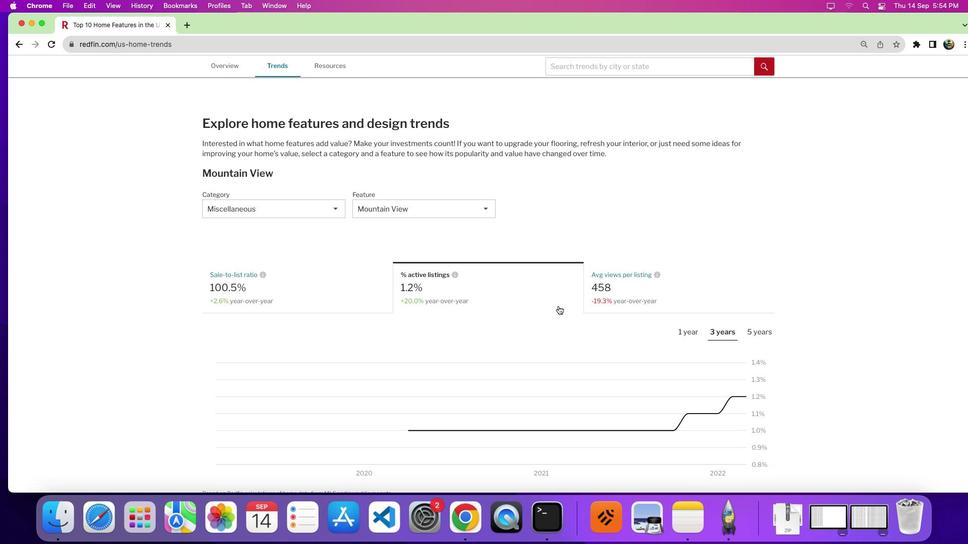 
Action: Mouse scrolled (558, 306) with delta (0, 0)
Screenshot: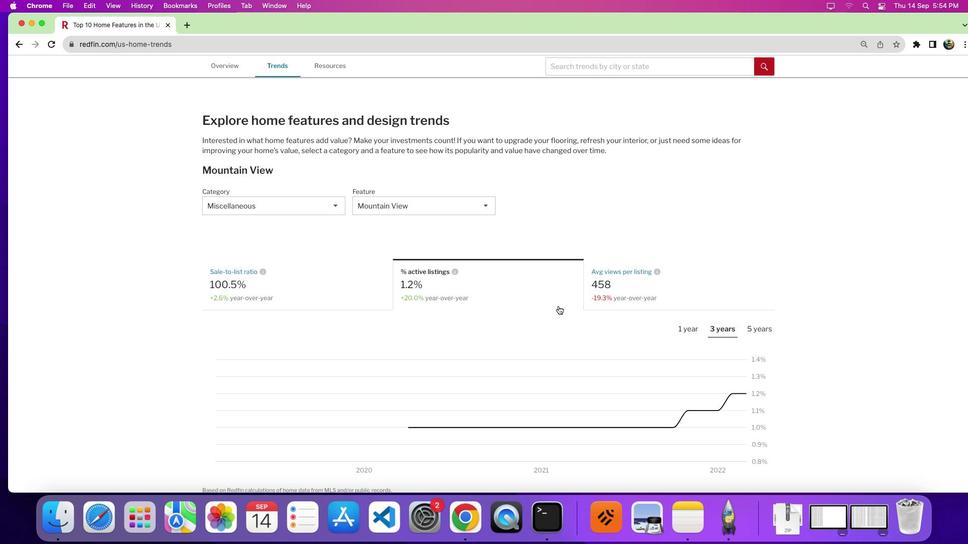 
Action: Mouse scrolled (558, 306) with delta (0, 0)
Screenshot: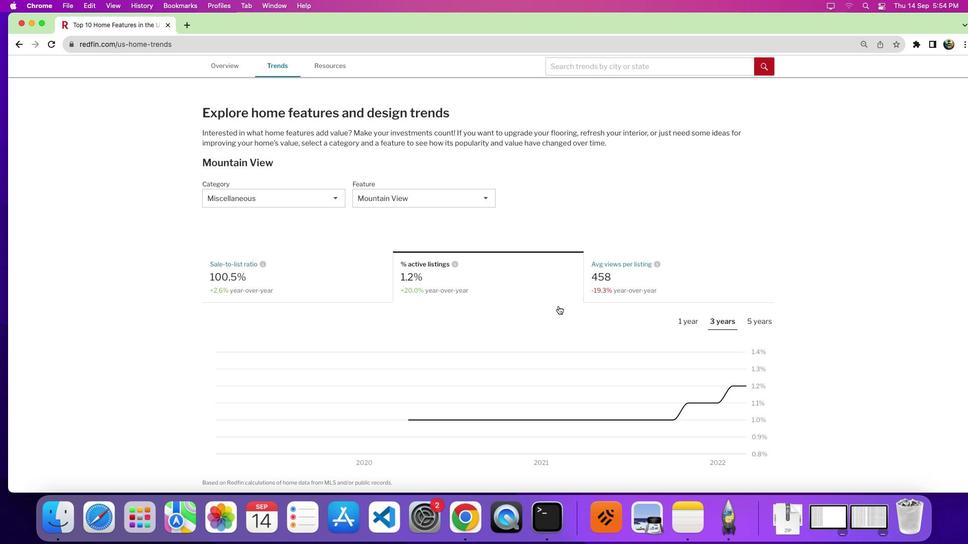 
Action: Mouse scrolled (558, 306) with delta (0, 0)
Screenshot: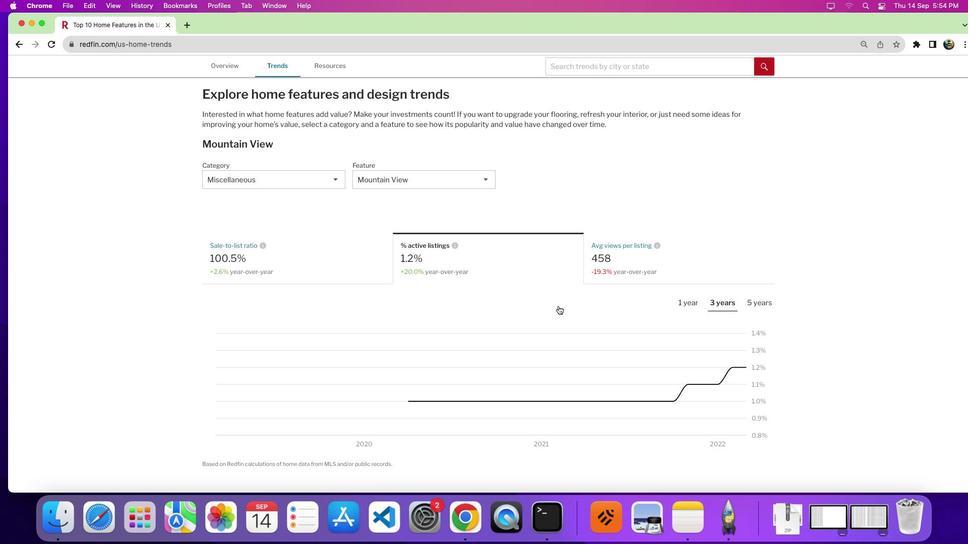 
Action: Mouse scrolled (558, 306) with delta (0, 0)
Screenshot: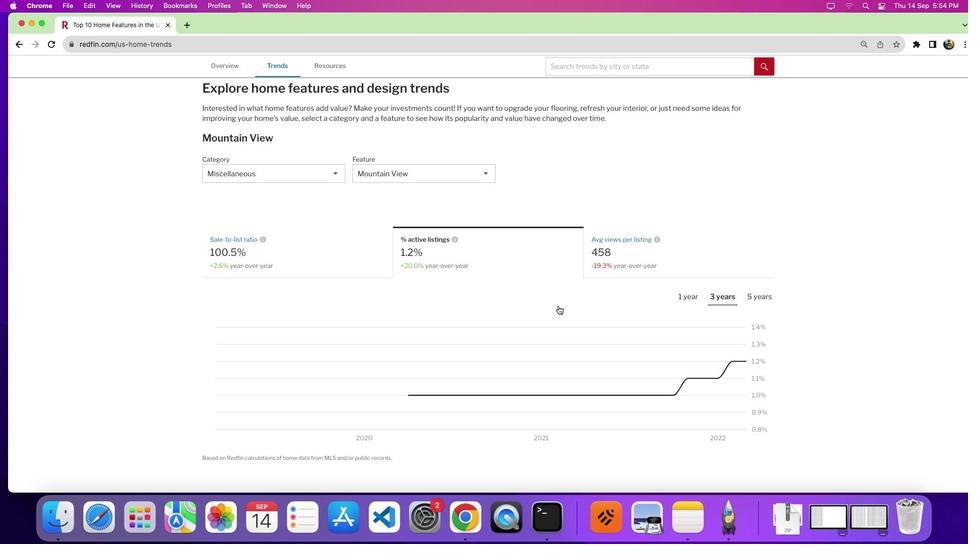 
Action: Mouse scrolled (558, 306) with delta (0, 0)
Screenshot: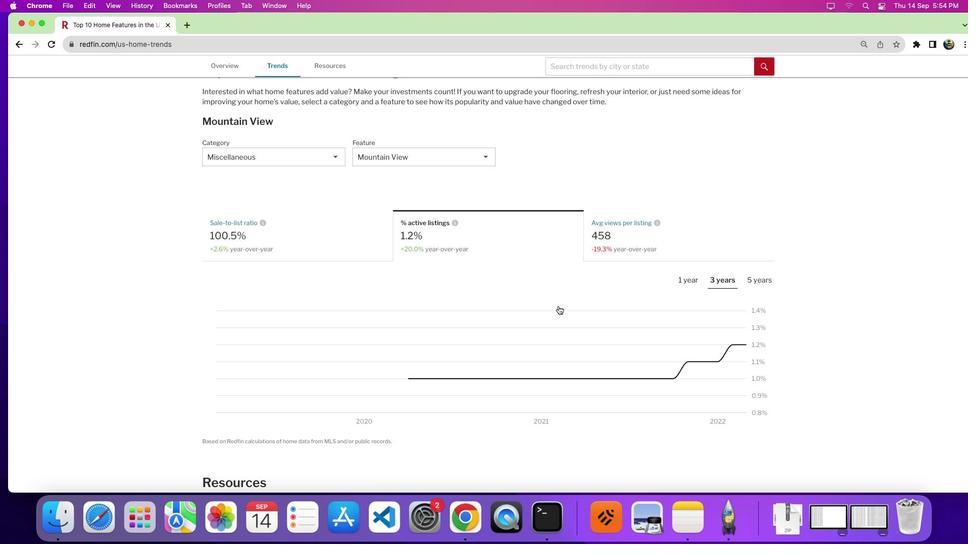 
Action: Mouse scrolled (558, 306) with delta (0, 0)
Screenshot: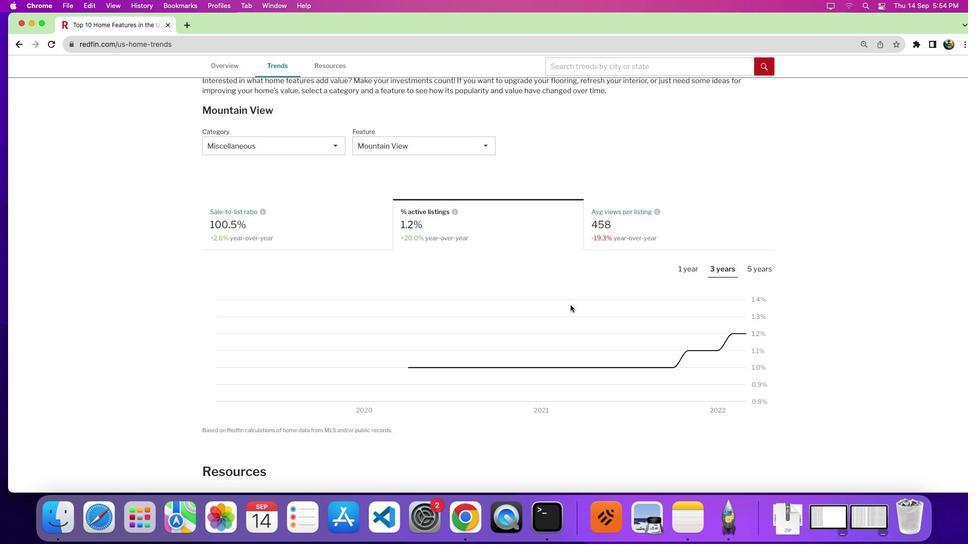 
Action: Mouse moved to (690, 294)
Screenshot: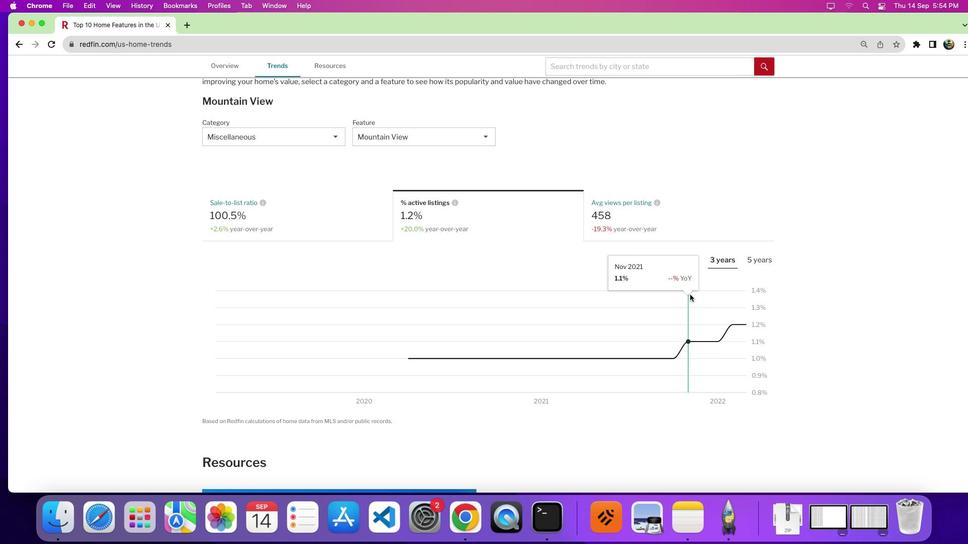 
Action: Mouse scrolled (690, 294) with delta (0, 0)
Screenshot: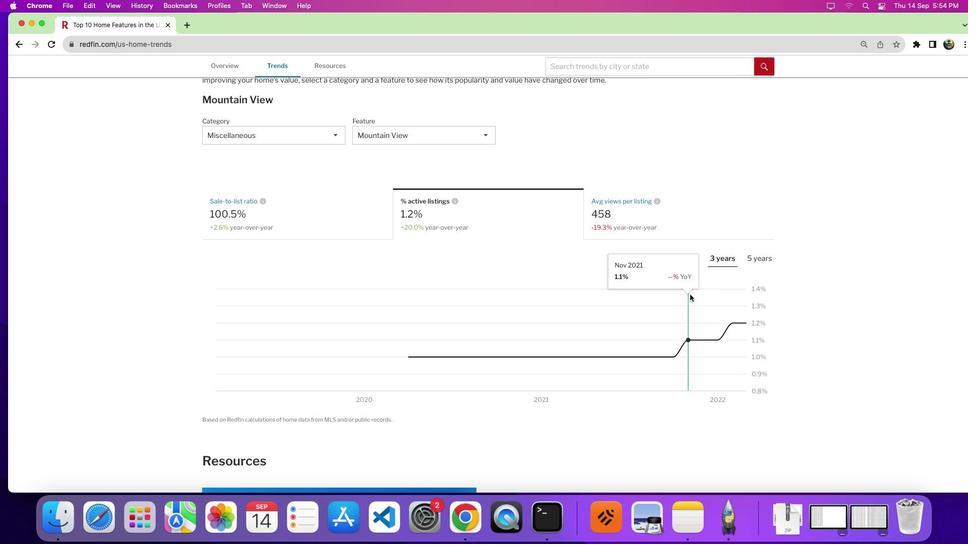 
Action: Mouse scrolled (690, 294) with delta (0, 0)
Screenshot: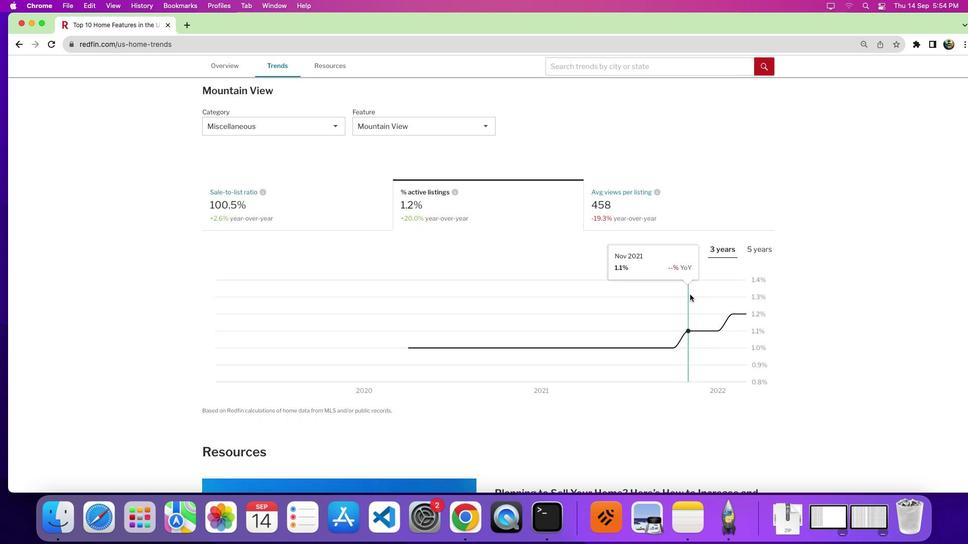 
Action: Mouse moved to (702, 298)
Screenshot: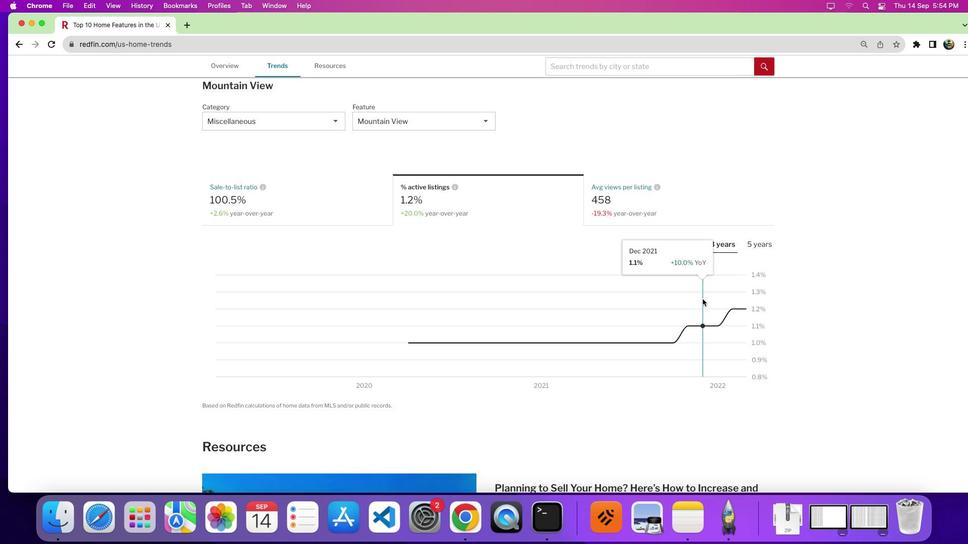 
Action: Mouse scrolled (702, 298) with delta (0, 0)
Screenshot: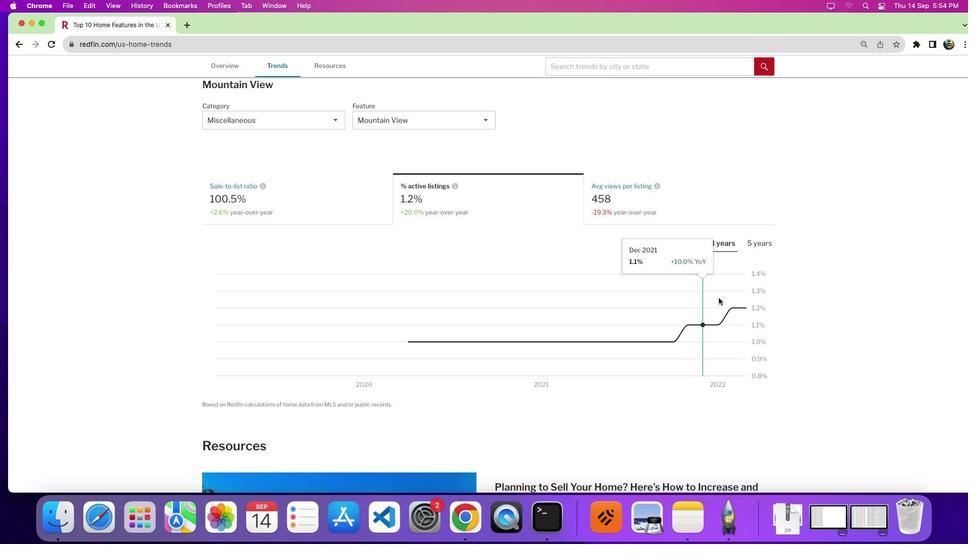 
Action: Mouse moved to (793, 334)
Screenshot: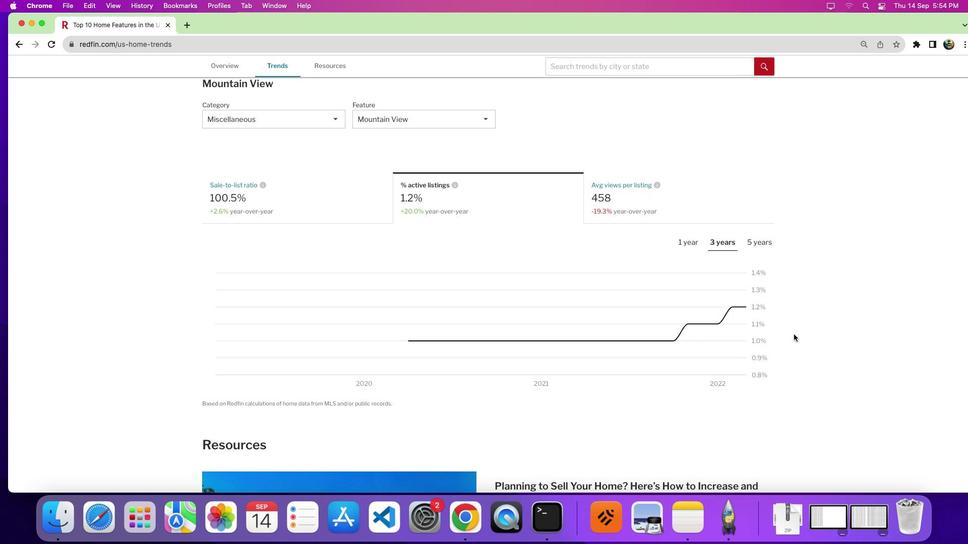 
